Task: Search one way flight ticket for 5 adults, 1 child, 2 infants in seat and 1 infant on lap in business from Salt Lake City: Salt Lake City International Airport to Gillette: Gillette Campbell County Airport on 5-1-2023. Choice of flights is Sun country airlines. Number of bags: 11 checked bags. Price is upto 91000. Outbound departure time preference is 16:00.
Action: Mouse moved to (239, 304)
Screenshot: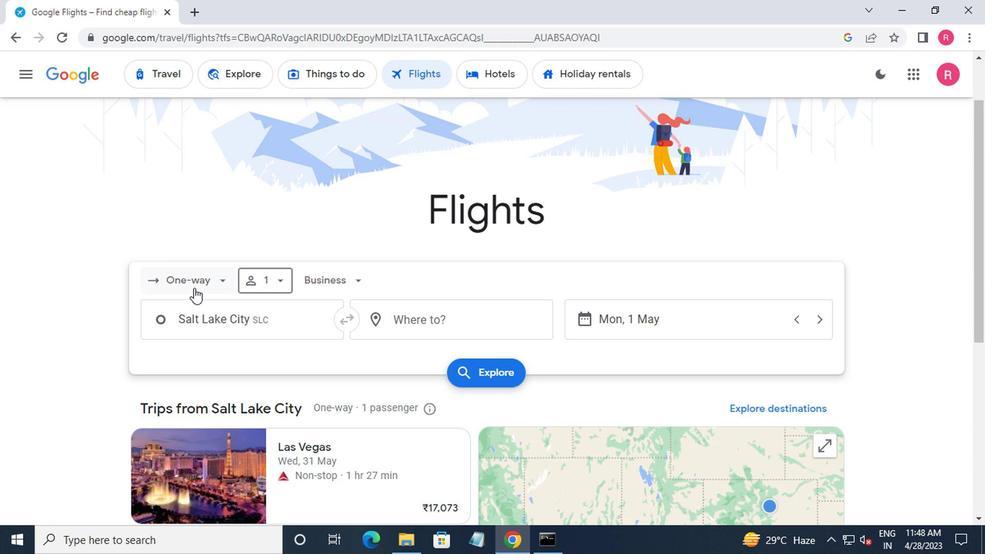 
Action: Mouse pressed left at (239, 304)
Screenshot: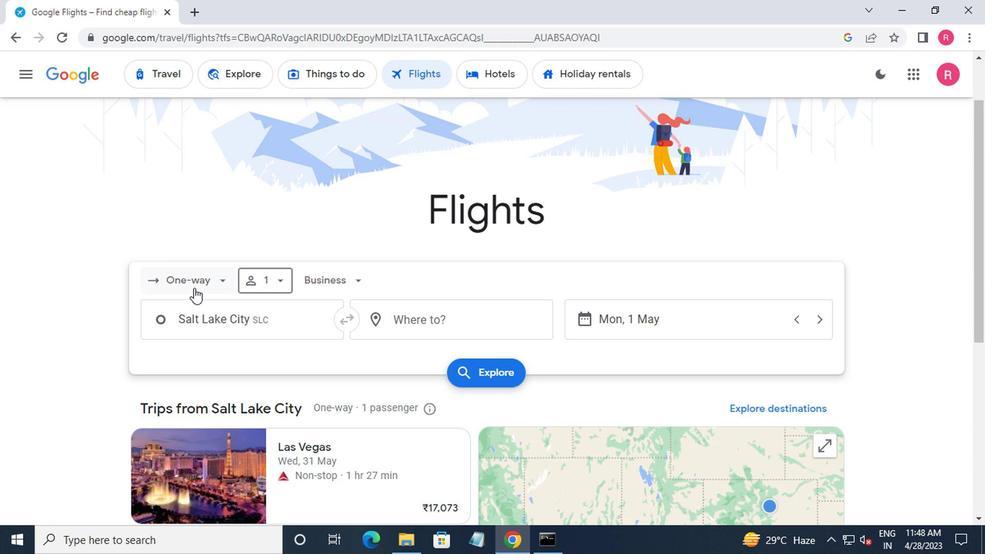 
Action: Mouse moved to (238, 350)
Screenshot: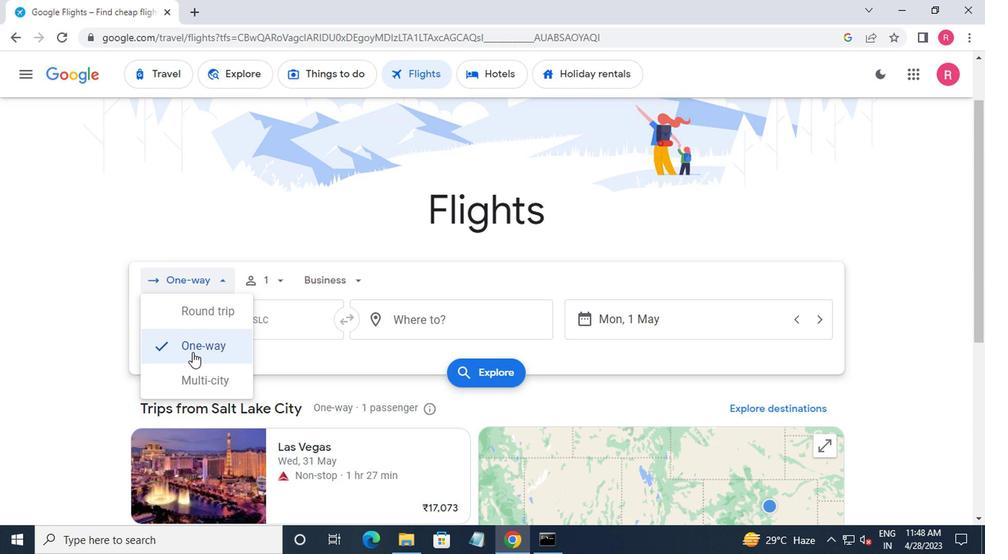 
Action: Mouse pressed left at (238, 350)
Screenshot: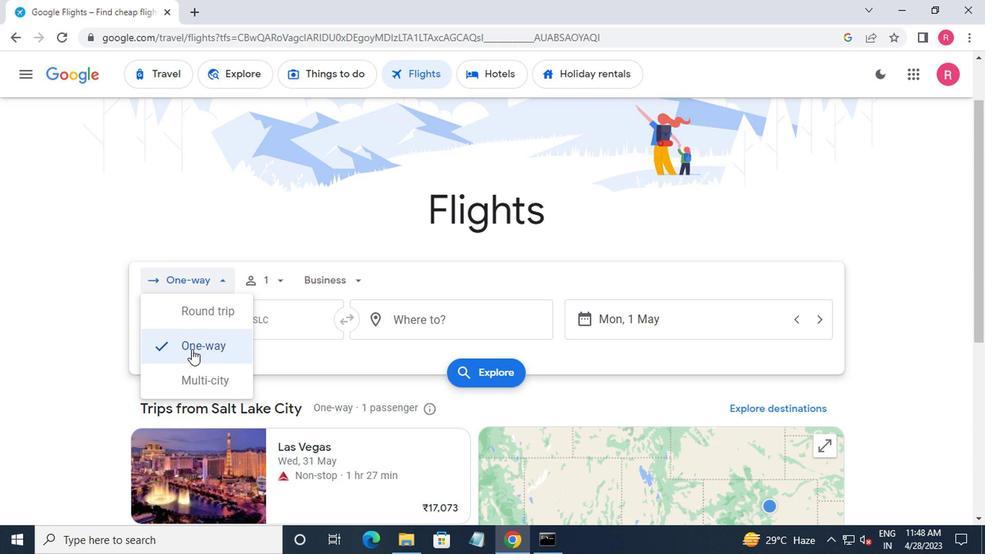 
Action: Mouse moved to (295, 307)
Screenshot: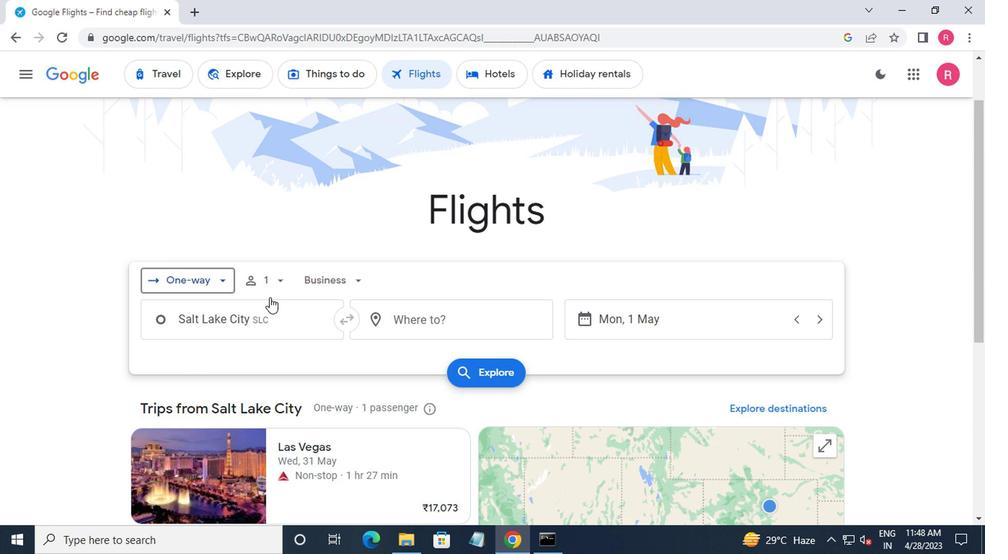 
Action: Mouse pressed left at (295, 307)
Screenshot: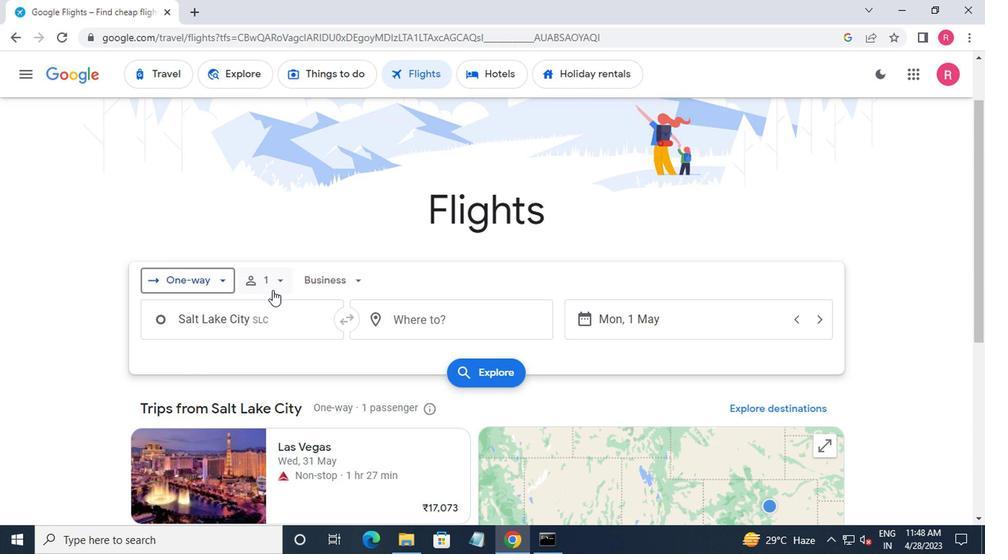
Action: Mouse moved to (376, 330)
Screenshot: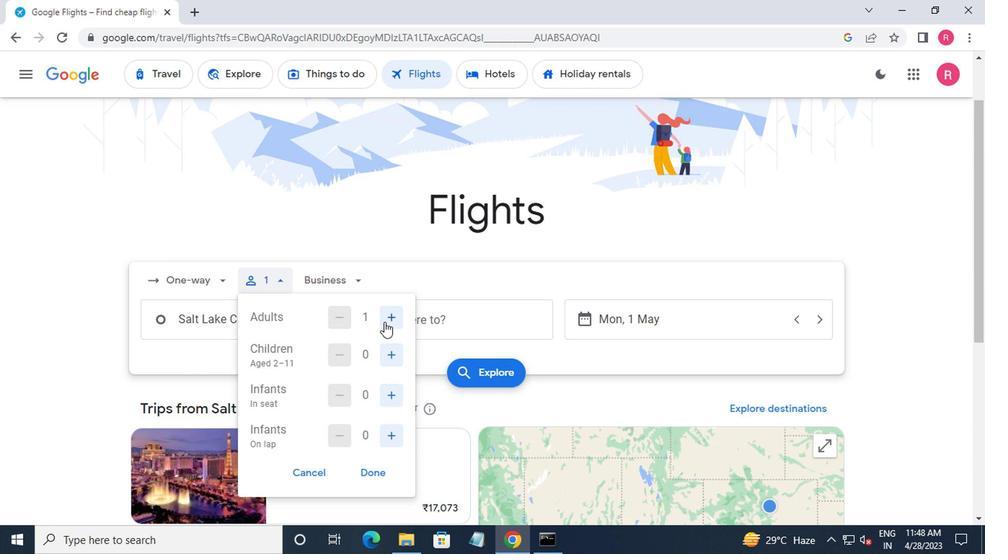 
Action: Mouse pressed left at (376, 330)
Screenshot: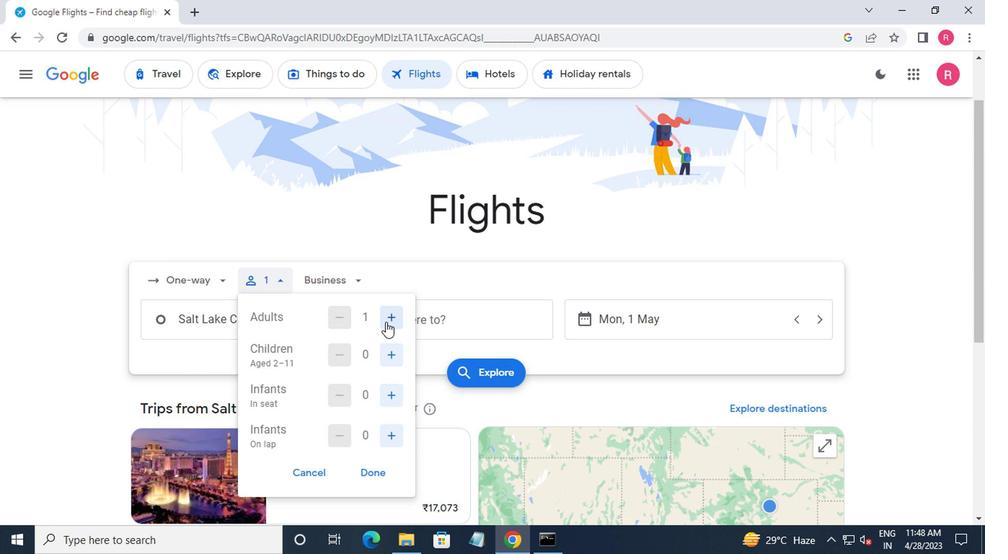 
Action: Mouse moved to (376, 330)
Screenshot: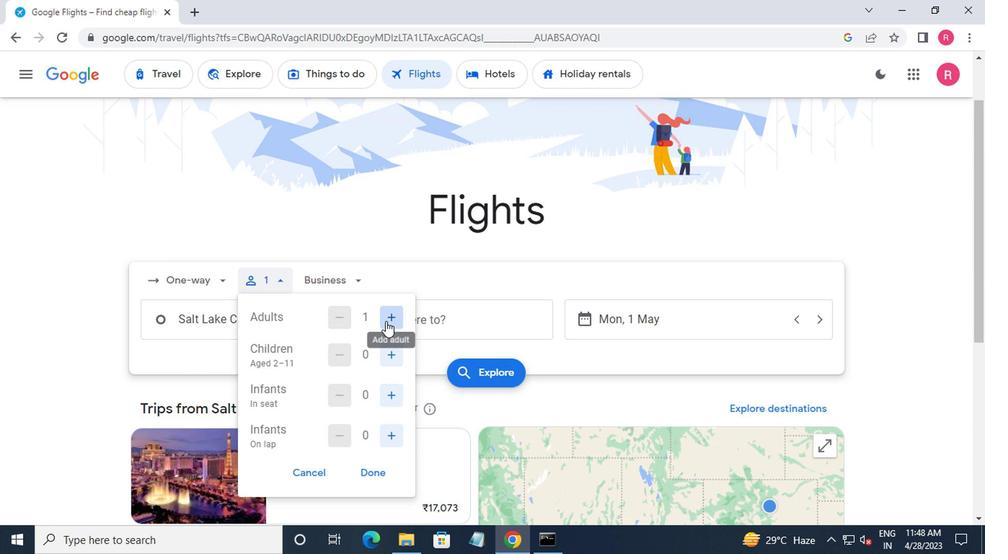 
Action: Mouse pressed left at (376, 330)
Screenshot: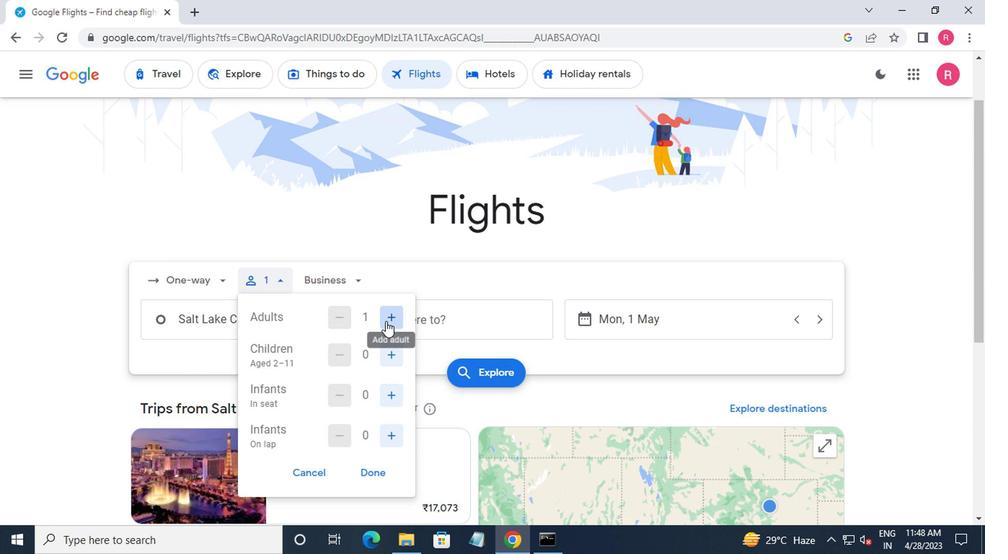 
Action: Mouse moved to (339, 307)
Screenshot: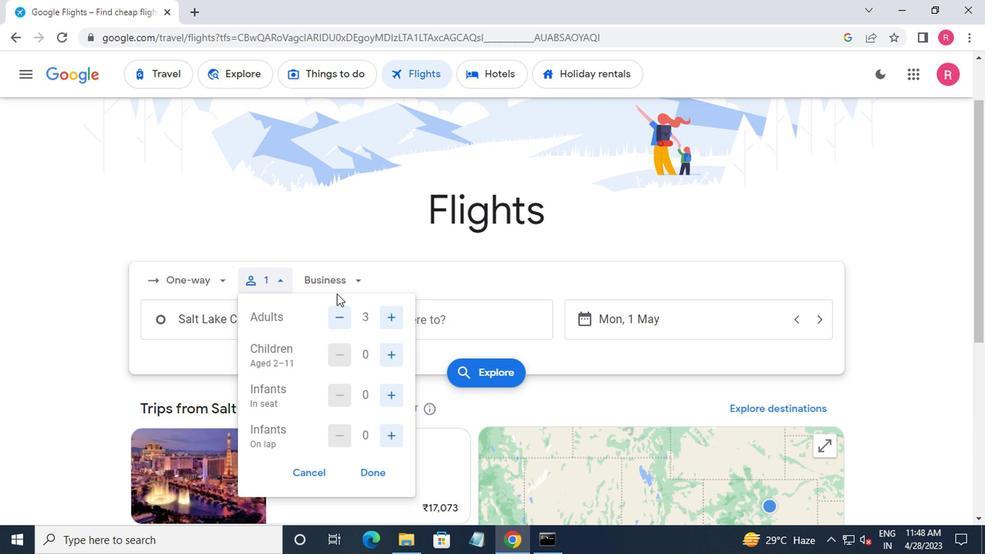 
Action: Mouse pressed left at (339, 307)
Screenshot: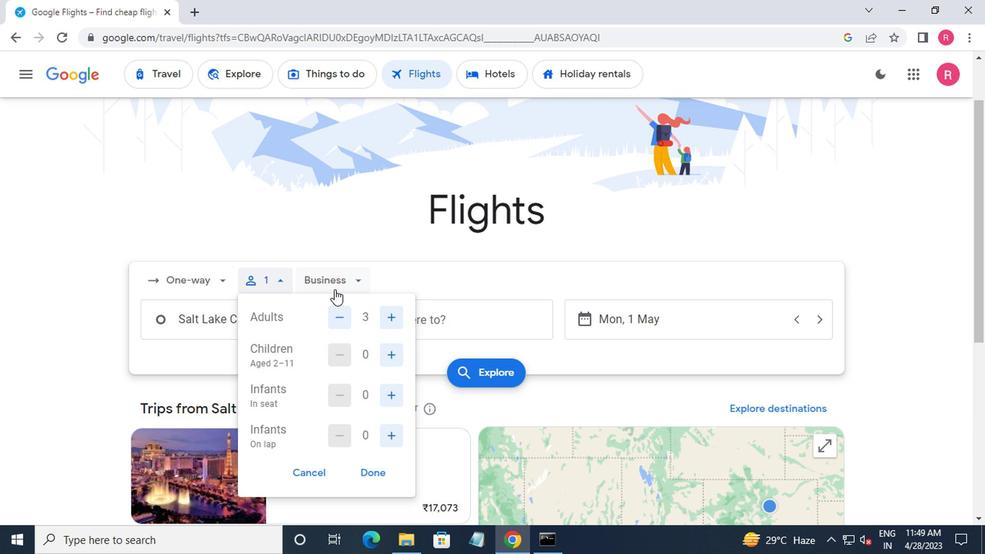 
Action: Mouse moved to (350, 394)
Screenshot: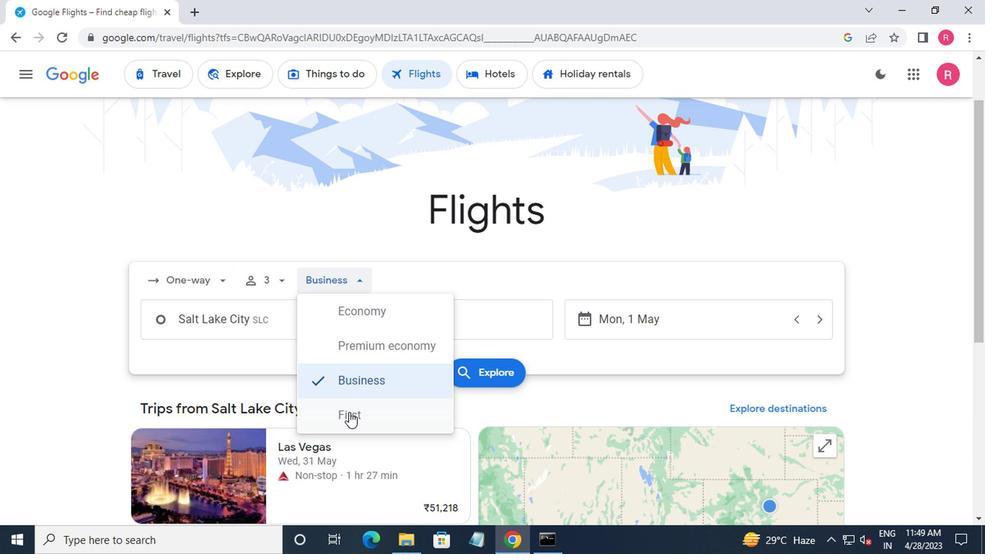 
Action: Mouse pressed left at (350, 394)
Screenshot: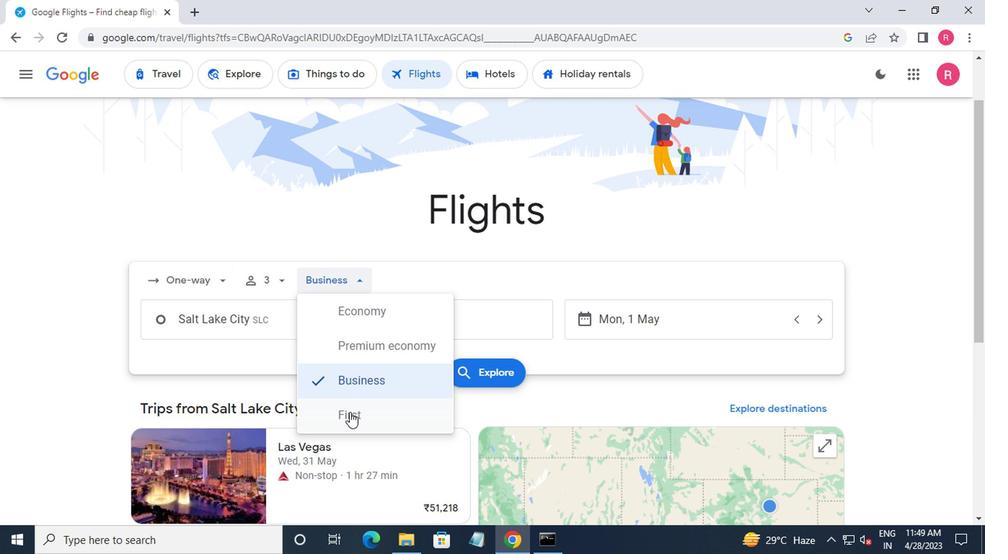 
Action: Mouse moved to (305, 335)
Screenshot: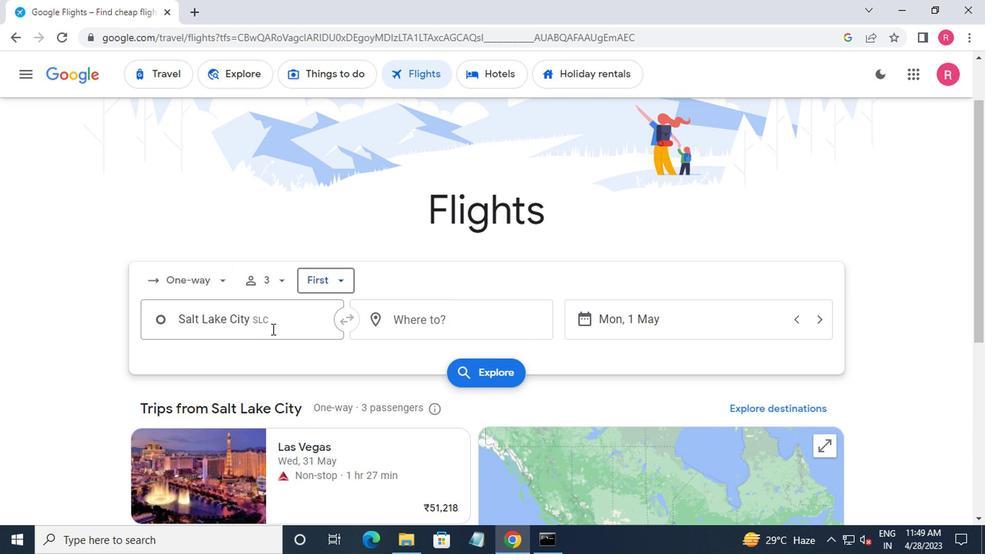 
Action: Mouse pressed left at (305, 335)
Screenshot: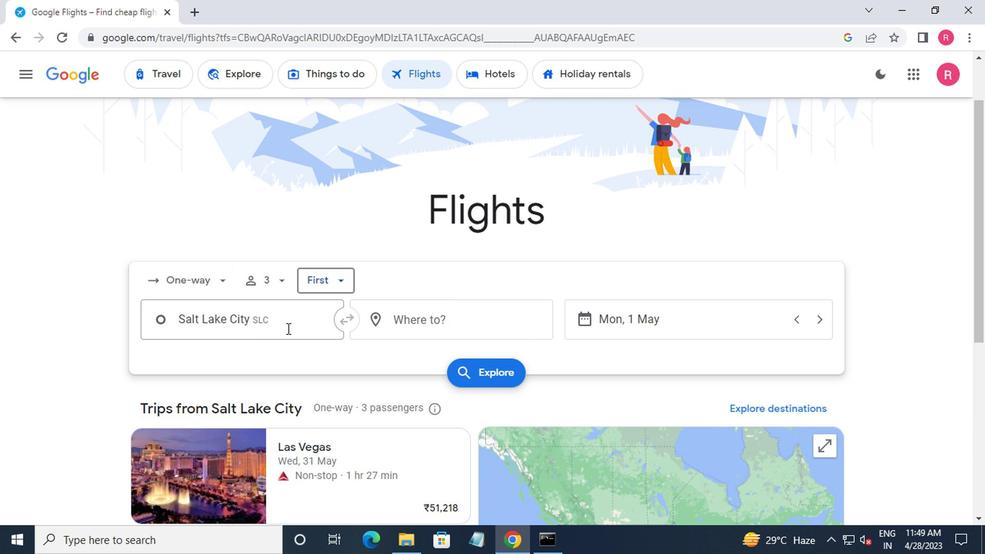 
Action: Mouse moved to (262, 257)
Screenshot: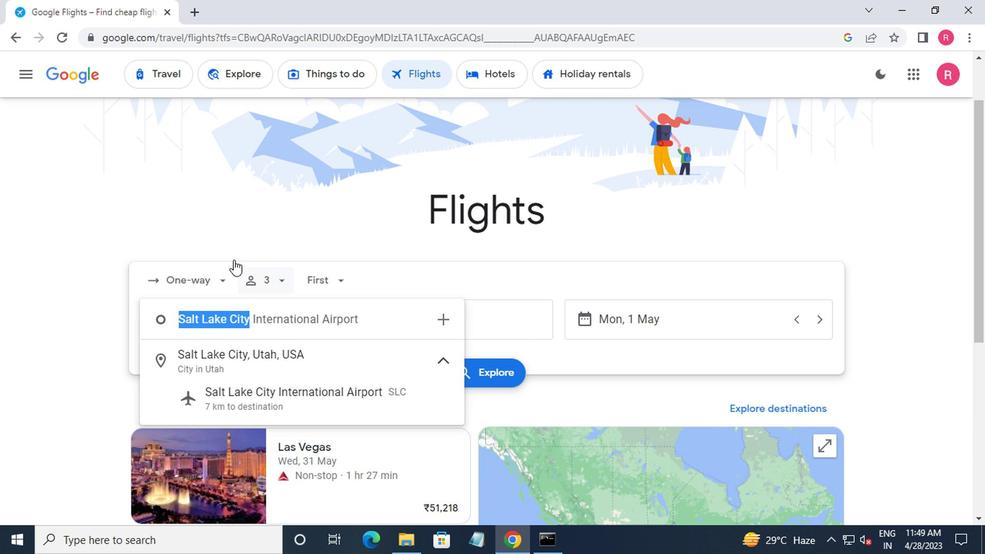 
Action: Key pressed <Key.shift>BURLINGTON
Screenshot: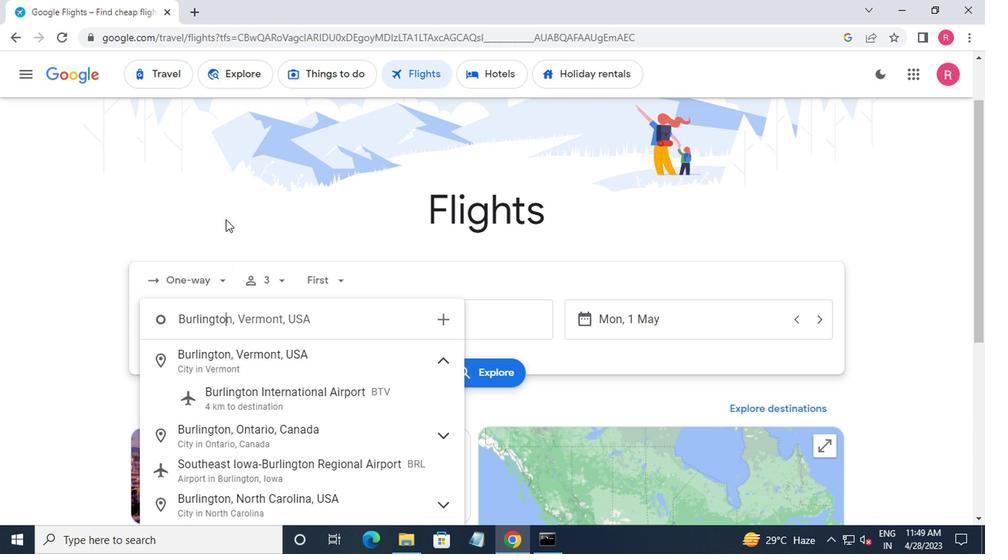 
Action: Mouse moved to (271, 385)
Screenshot: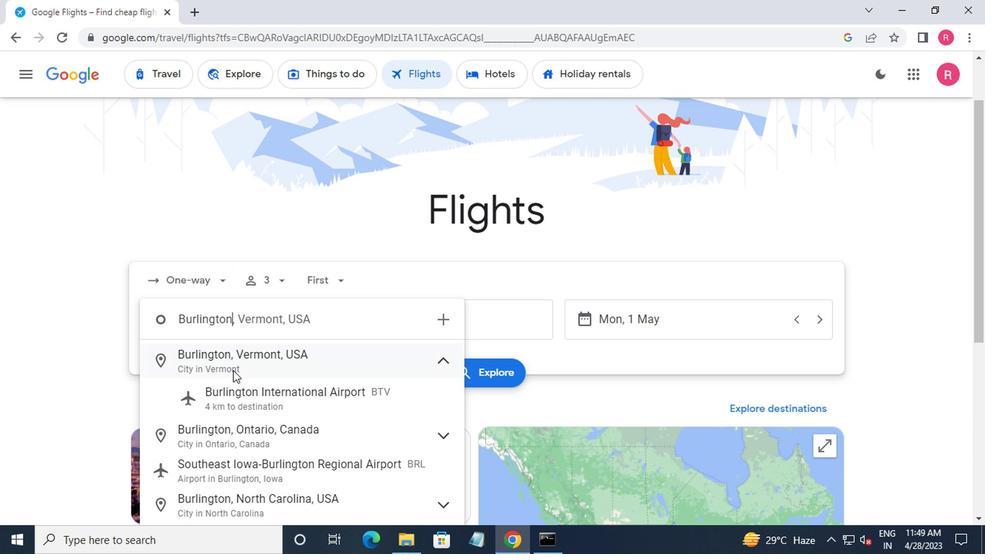 
Action: Mouse pressed left at (271, 385)
Screenshot: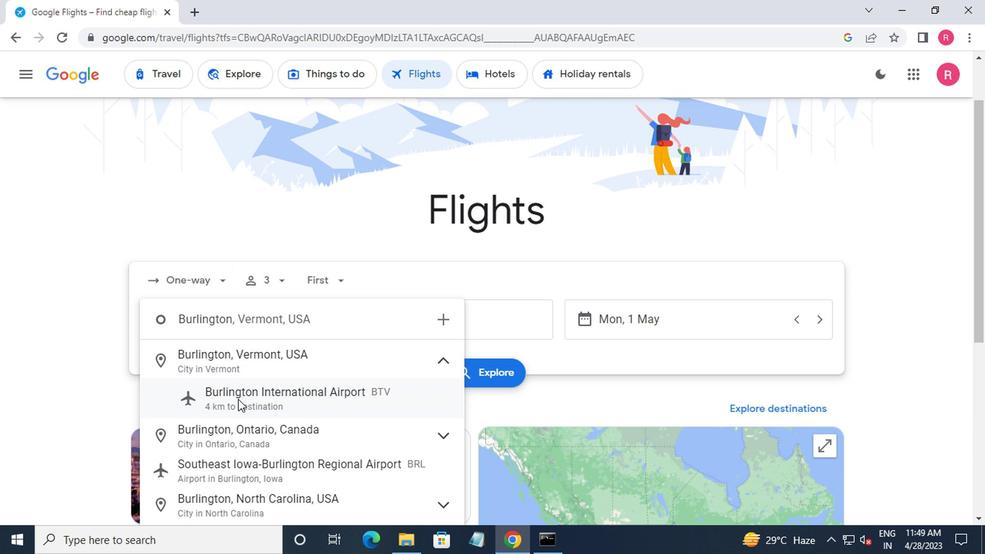 
Action: Mouse moved to (432, 326)
Screenshot: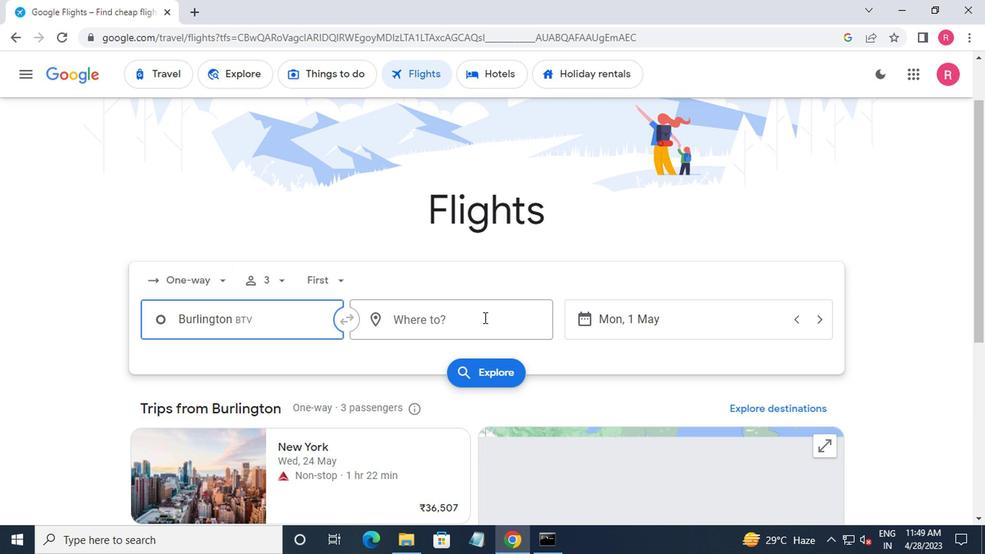 
Action: Mouse pressed left at (432, 326)
Screenshot: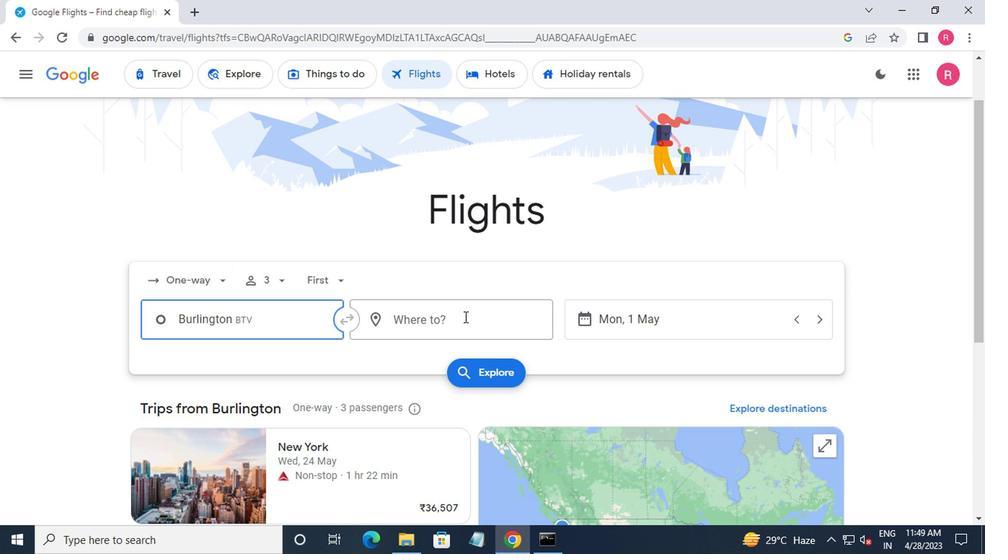 
Action: Mouse moved to (401, 429)
Screenshot: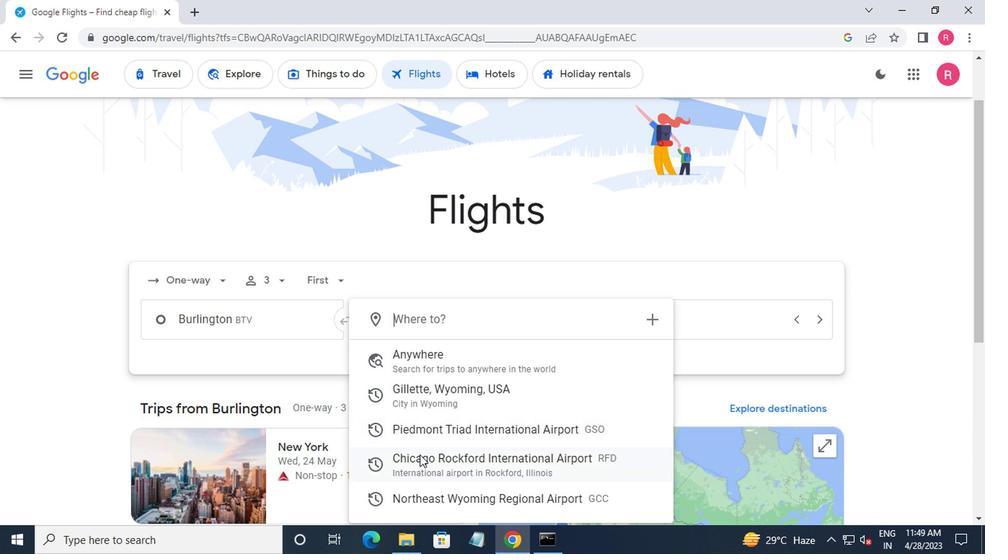 
Action: Mouse pressed left at (401, 429)
Screenshot: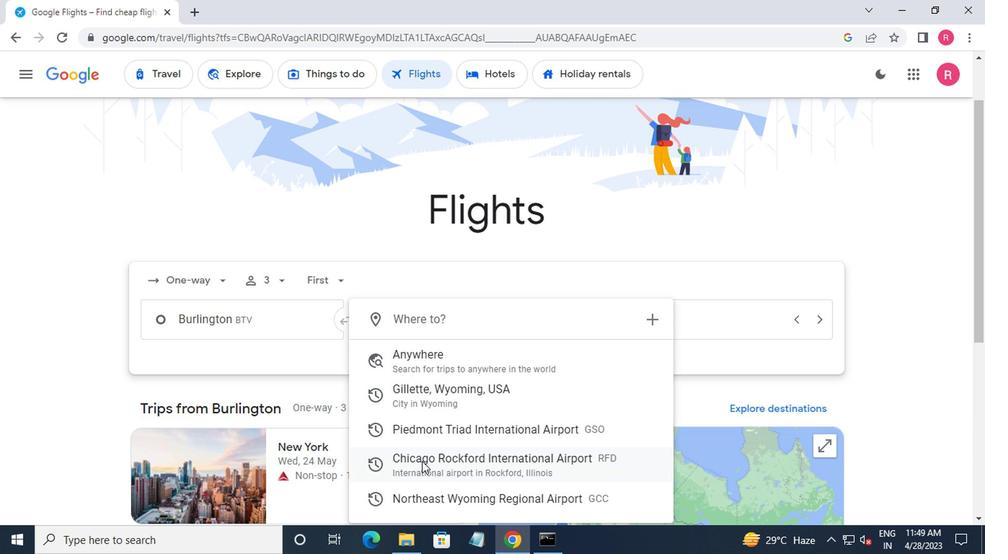 
Action: Mouse moved to (594, 294)
Screenshot: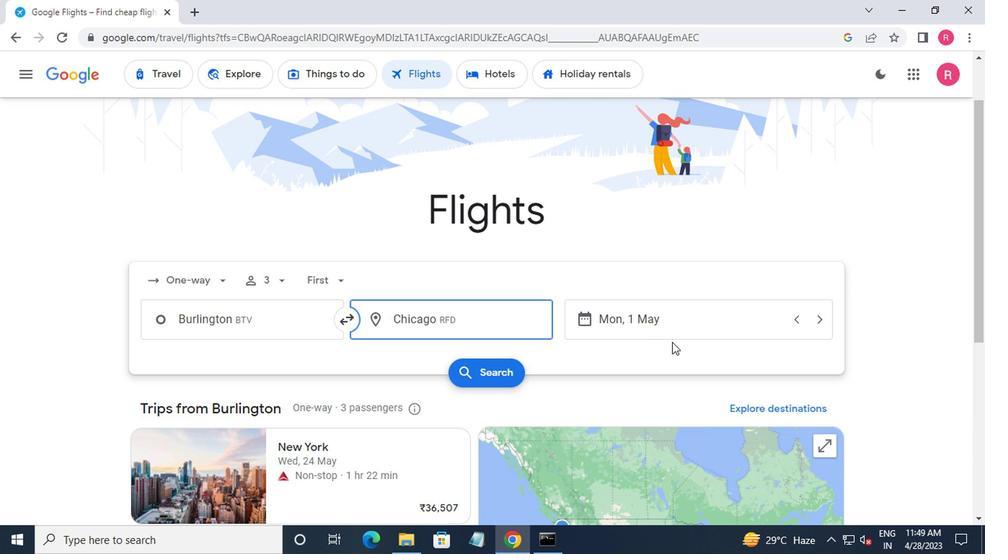 
Action: Mouse pressed left at (594, 294)
Screenshot: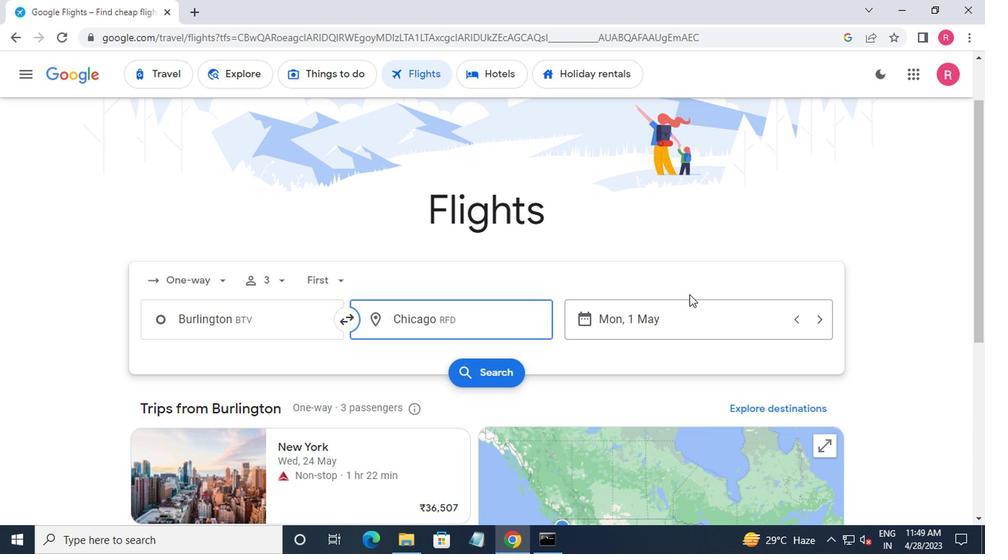 
Action: Mouse moved to (581, 338)
Screenshot: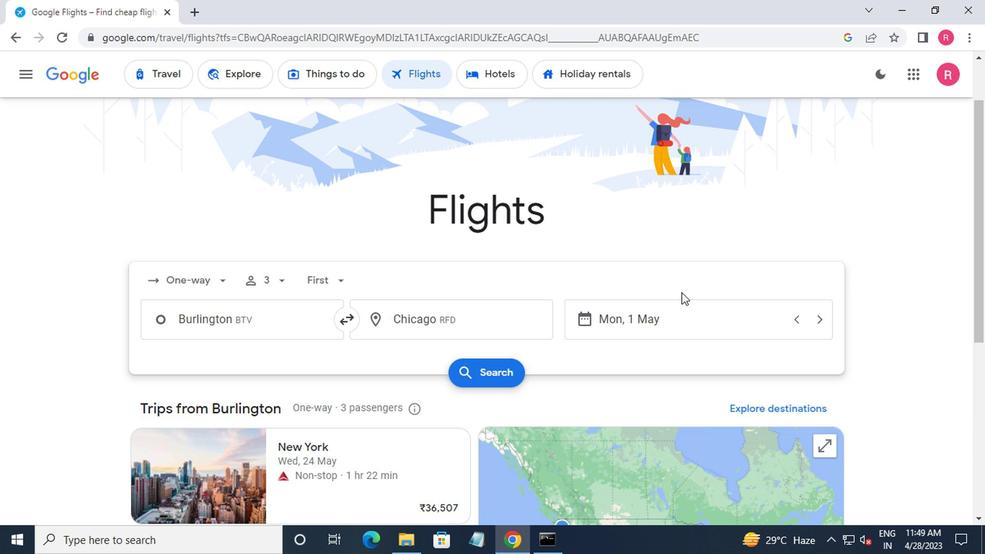 
Action: Mouse pressed left at (581, 338)
Screenshot: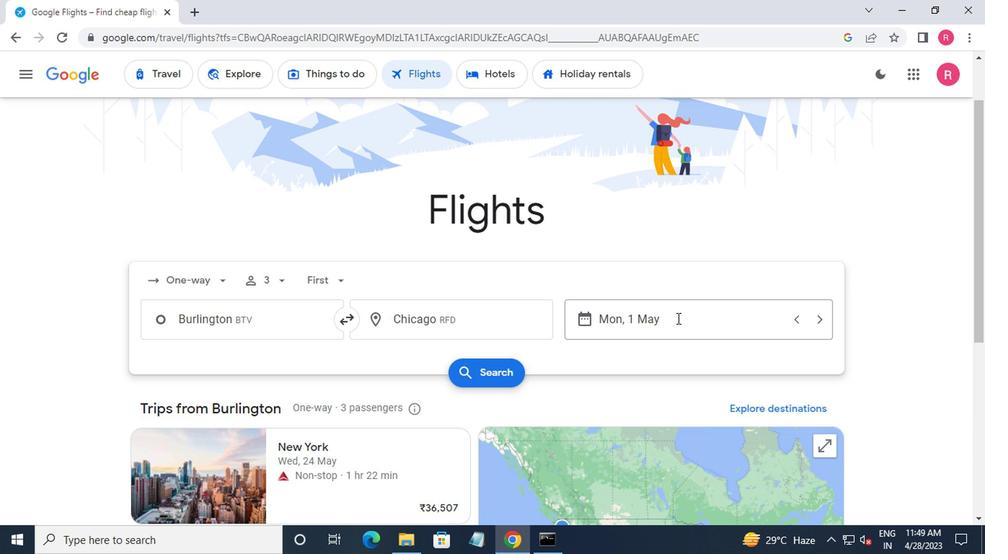 
Action: Mouse moved to (551, 298)
Screenshot: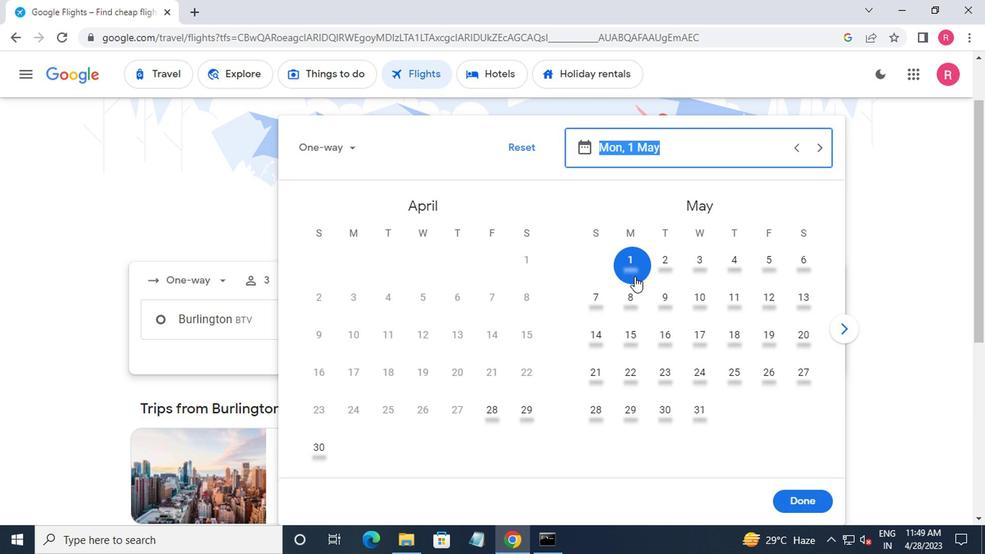 
Action: Mouse pressed left at (551, 298)
Screenshot: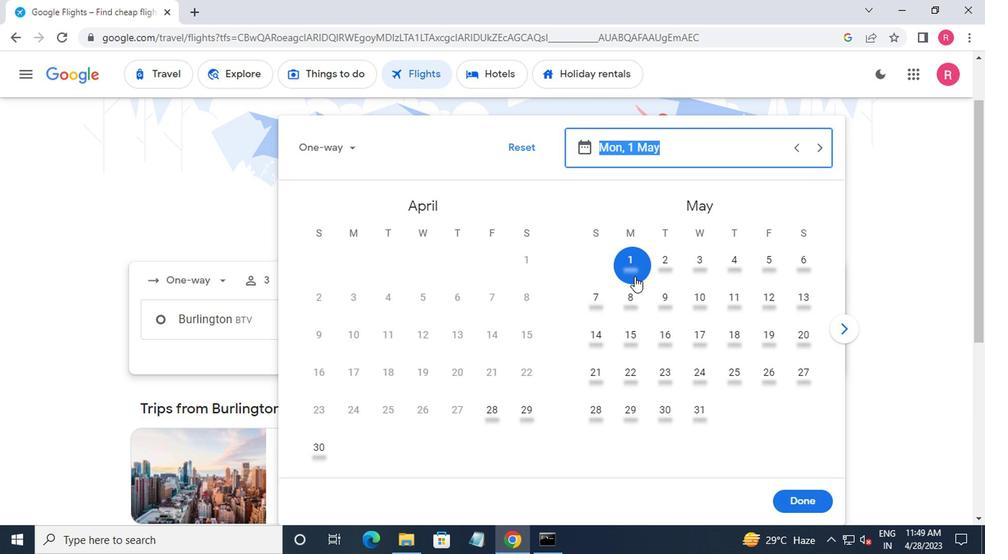 
Action: Mouse moved to (661, 455)
Screenshot: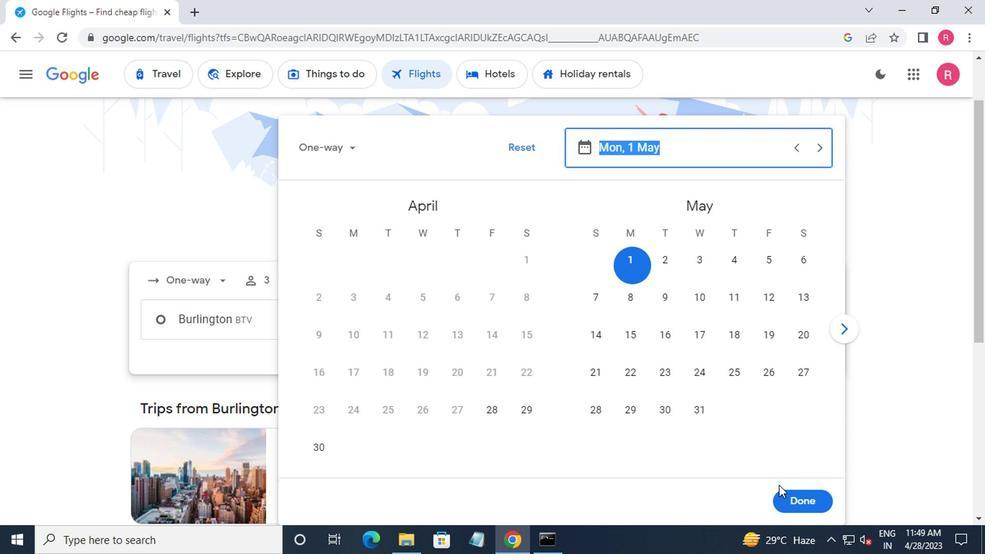 
Action: Mouse pressed left at (661, 455)
Screenshot: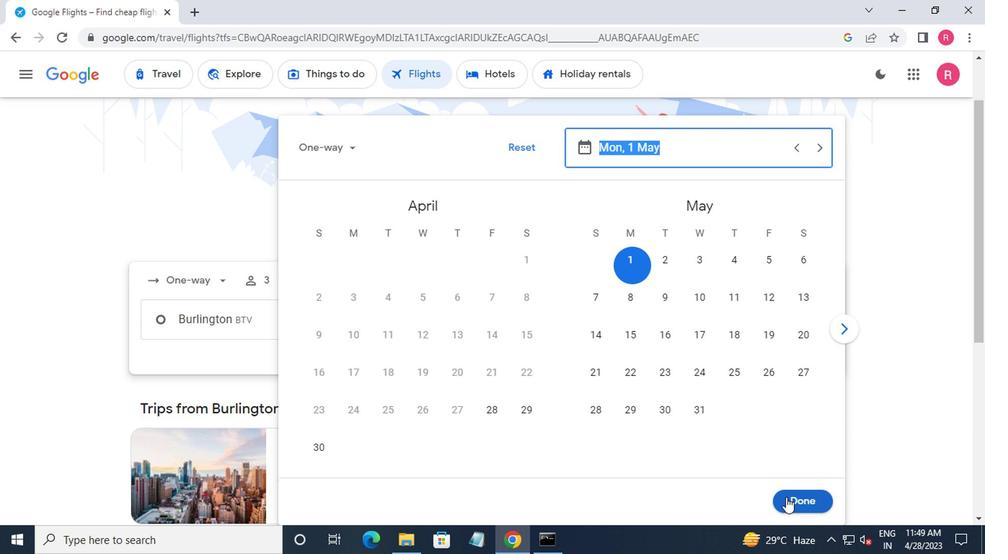 
Action: Mouse moved to (436, 370)
Screenshot: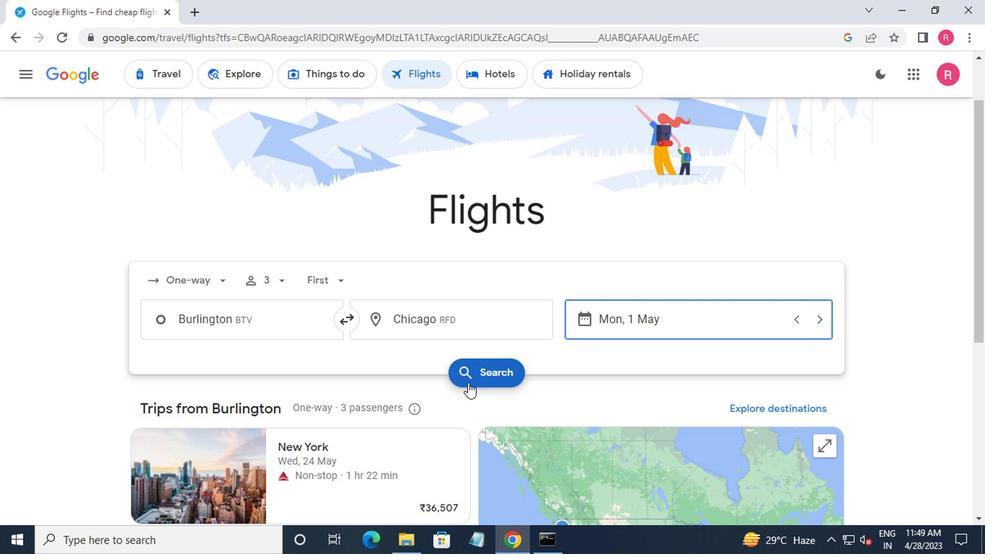
Action: Mouse pressed left at (436, 370)
Screenshot: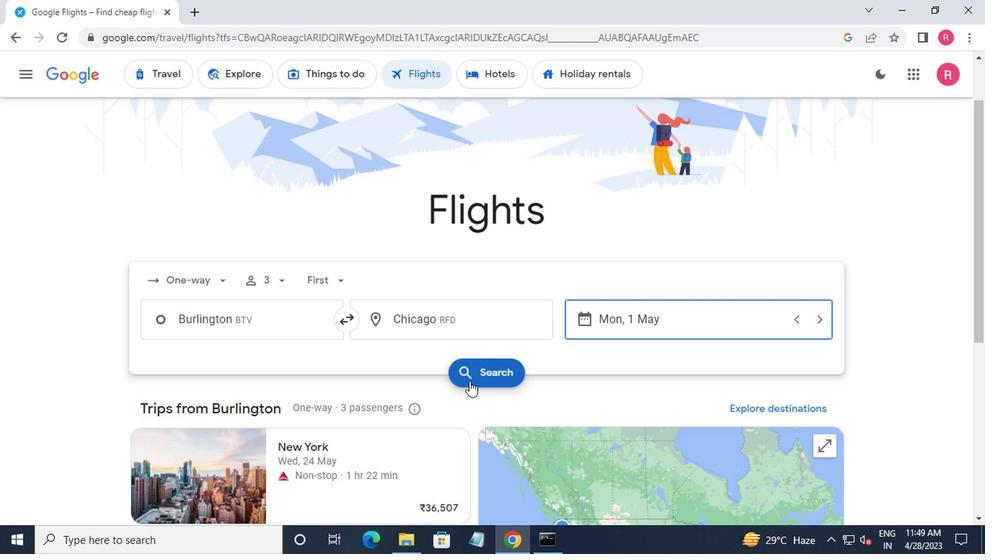 
Action: Mouse moved to (210, 245)
Screenshot: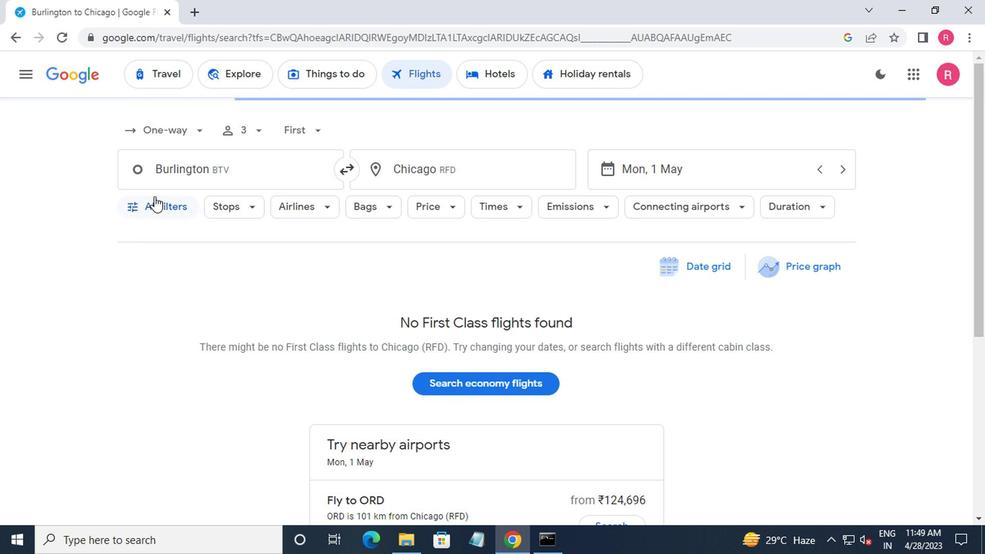 
Action: Mouse pressed left at (210, 245)
Screenshot: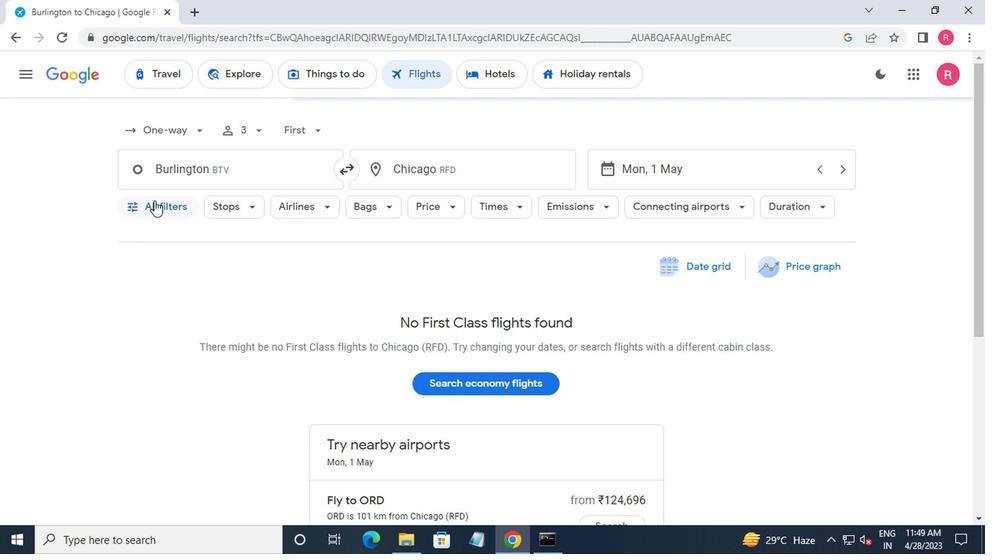 
Action: Mouse moved to (257, 295)
Screenshot: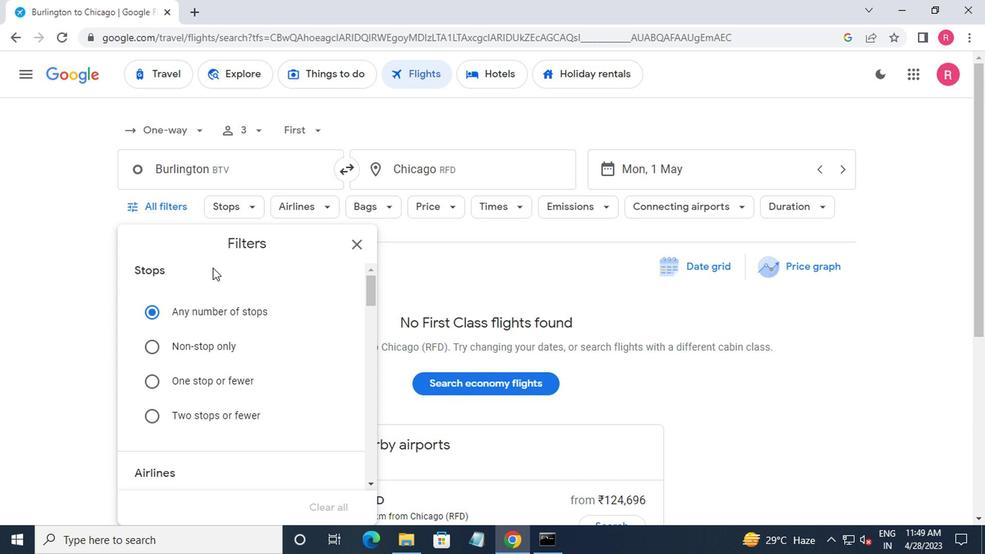 
Action: Mouse scrolled (257, 294) with delta (0, 0)
Screenshot: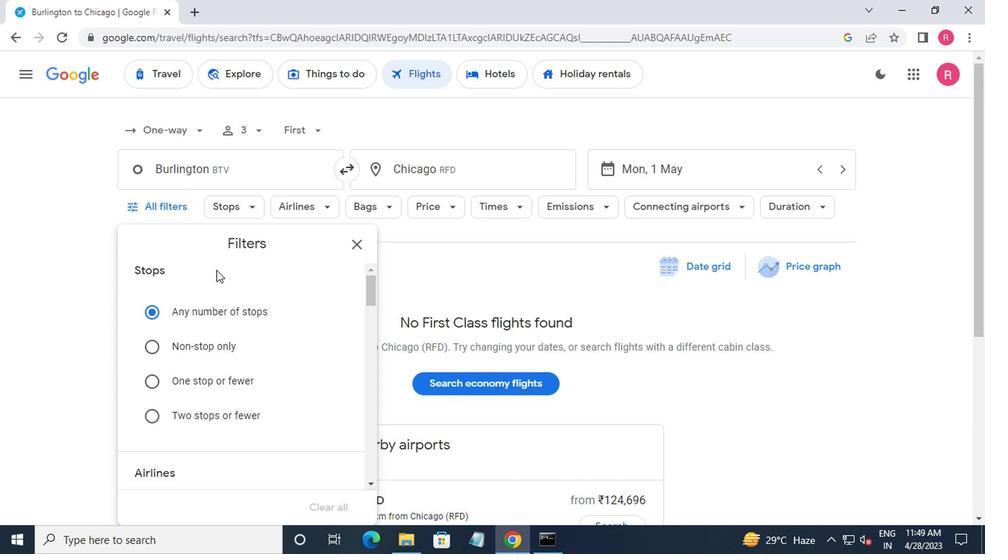 
Action: Mouse moved to (257, 295)
Screenshot: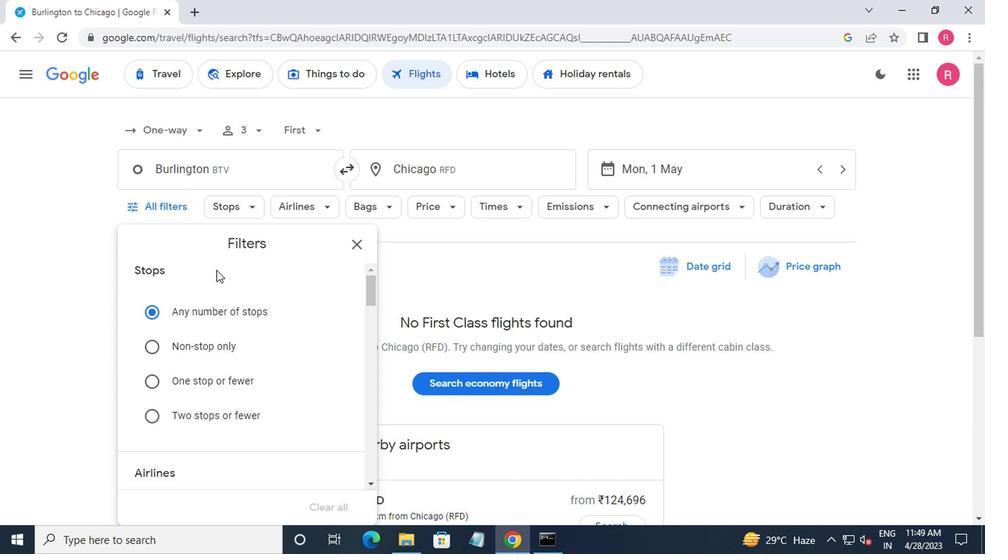 
Action: Mouse scrolled (257, 295) with delta (0, 0)
Screenshot: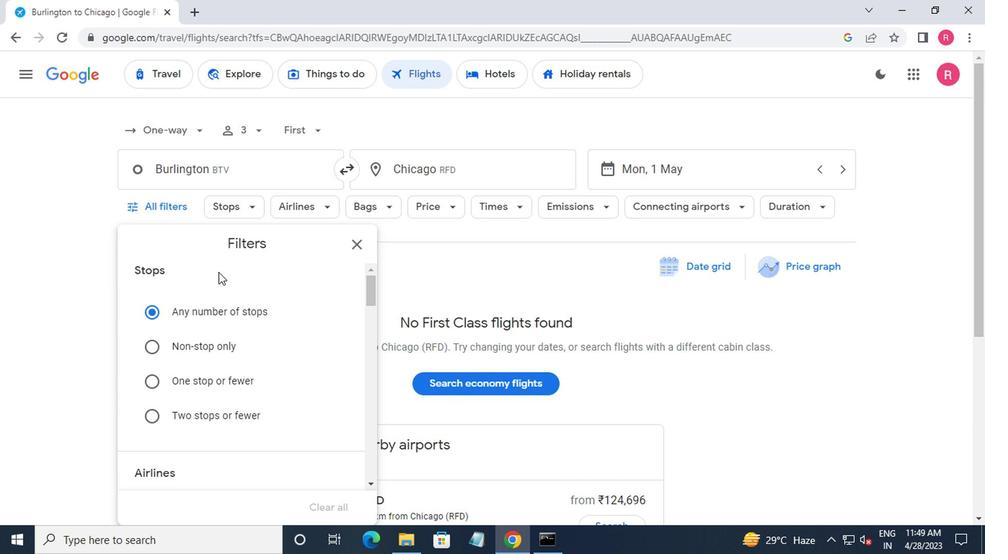 
Action: Mouse moved to (258, 295)
Screenshot: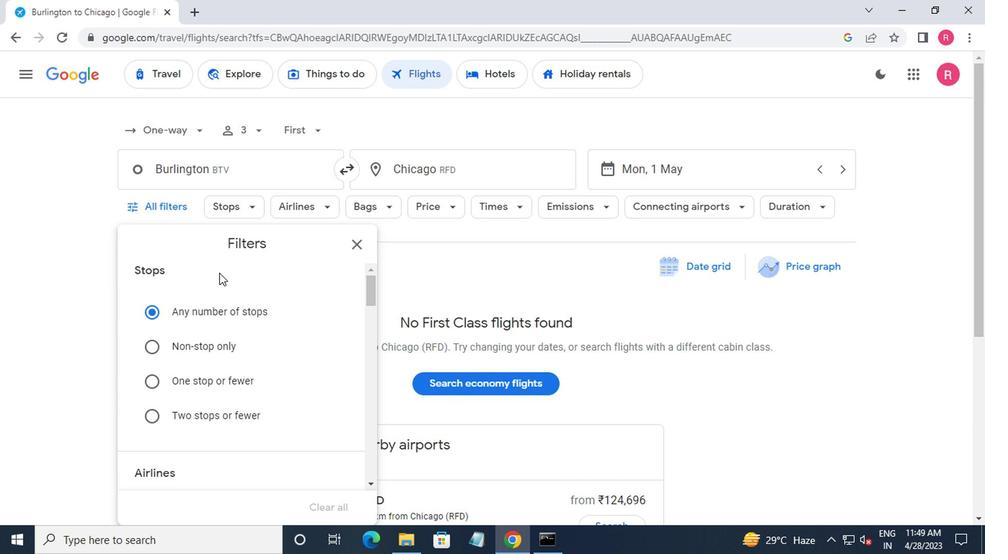 
Action: Mouse scrolled (258, 295) with delta (0, 0)
Screenshot: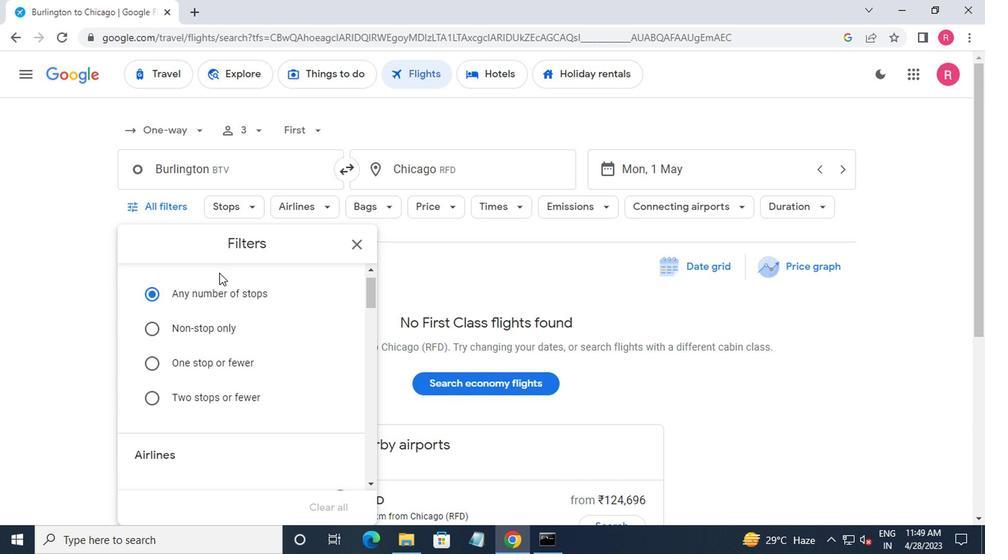 
Action: Mouse moved to (260, 295)
Screenshot: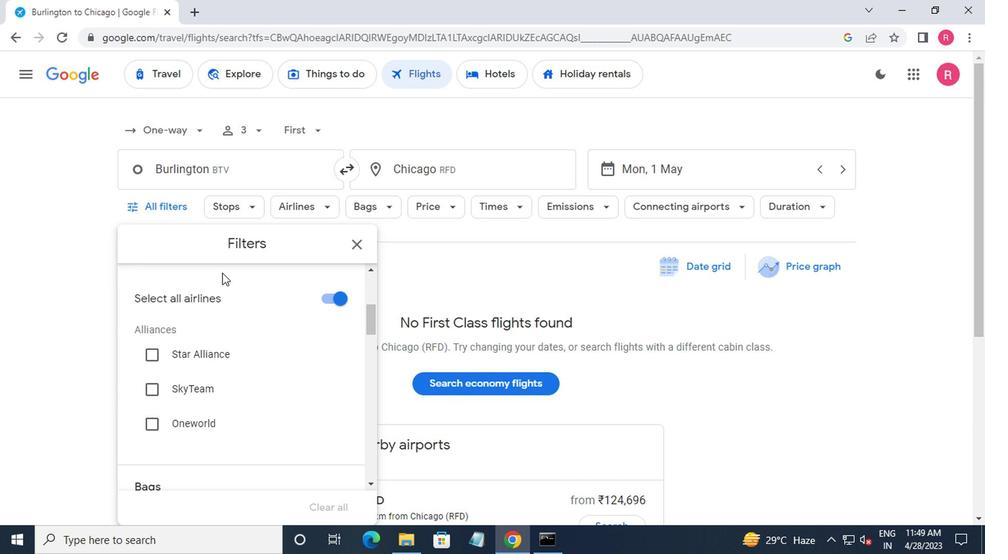 
Action: Mouse scrolled (260, 294) with delta (0, 0)
Screenshot: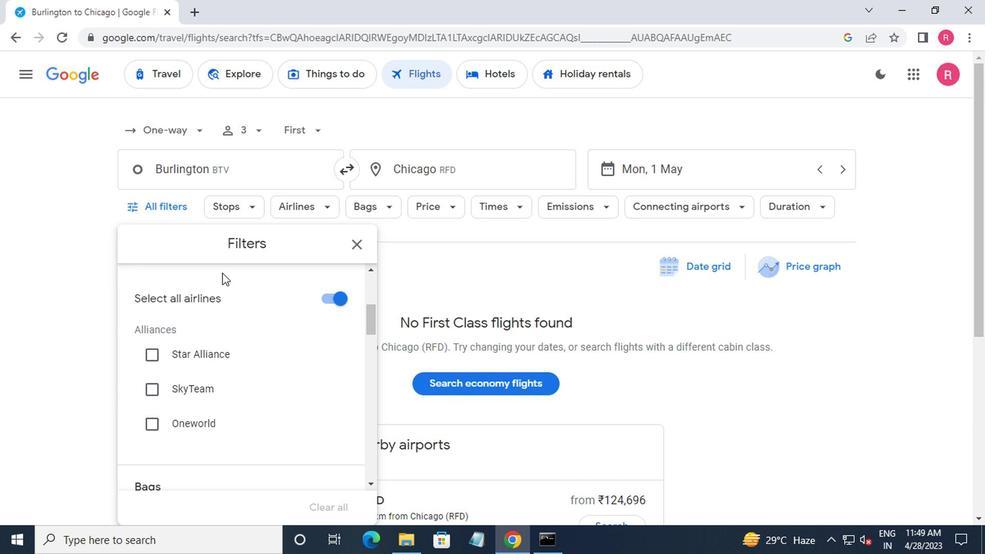 
Action: Mouse moved to (260, 295)
Screenshot: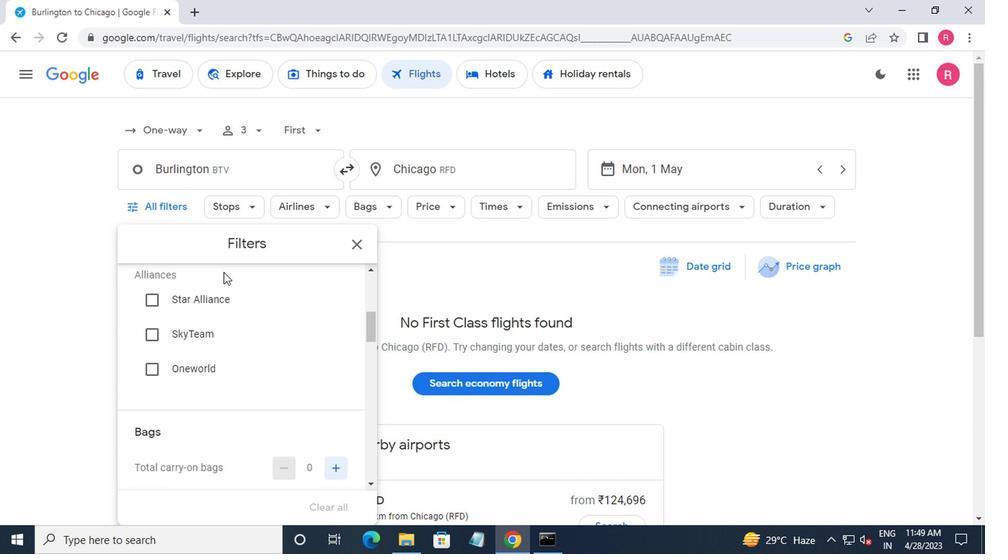 
Action: Mouse scrolled (260, 294) with delta (0, 0)
Screenshot: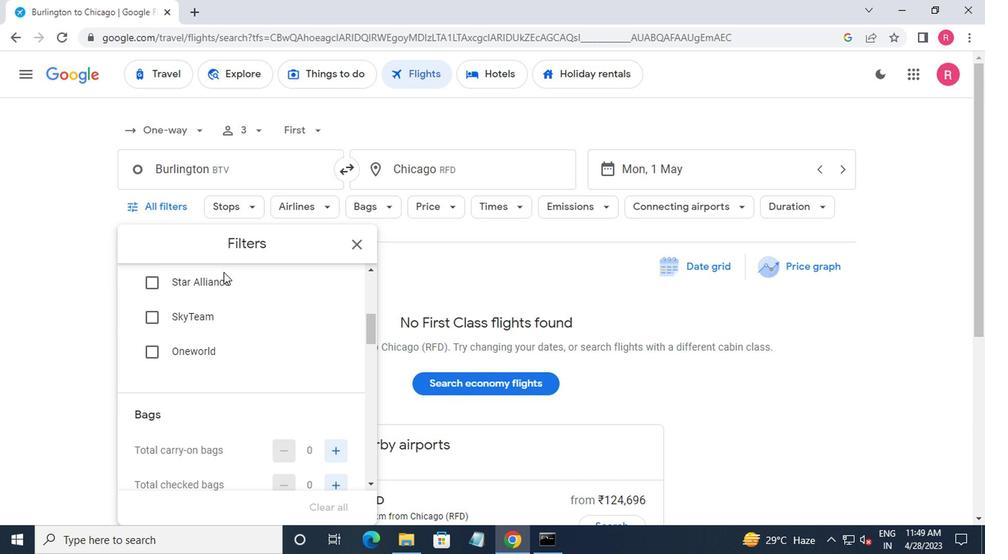 
Action: Mouse moved to (267, 297)
Screenshot: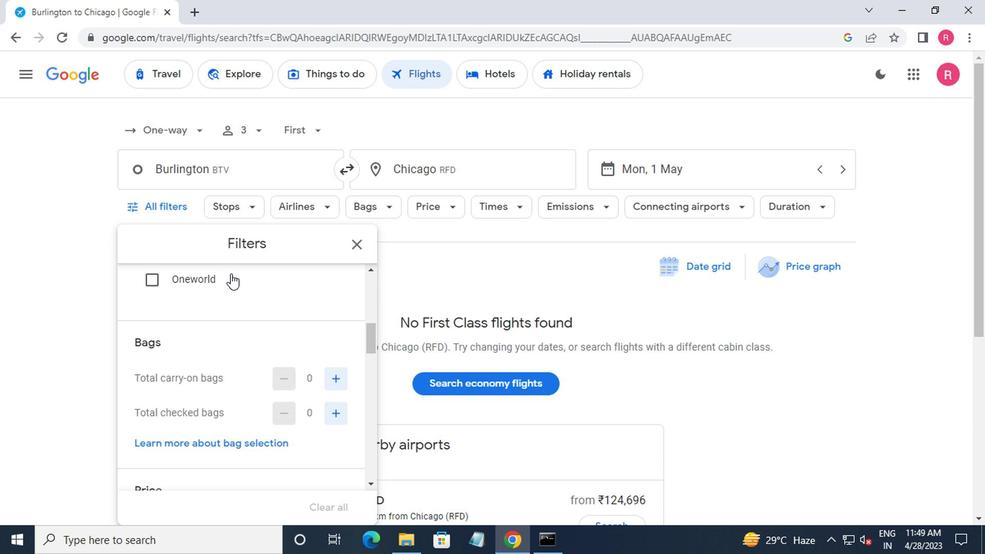
Action: Mouse scrolled (267, 296) with delta (0, 0)
Screenshot: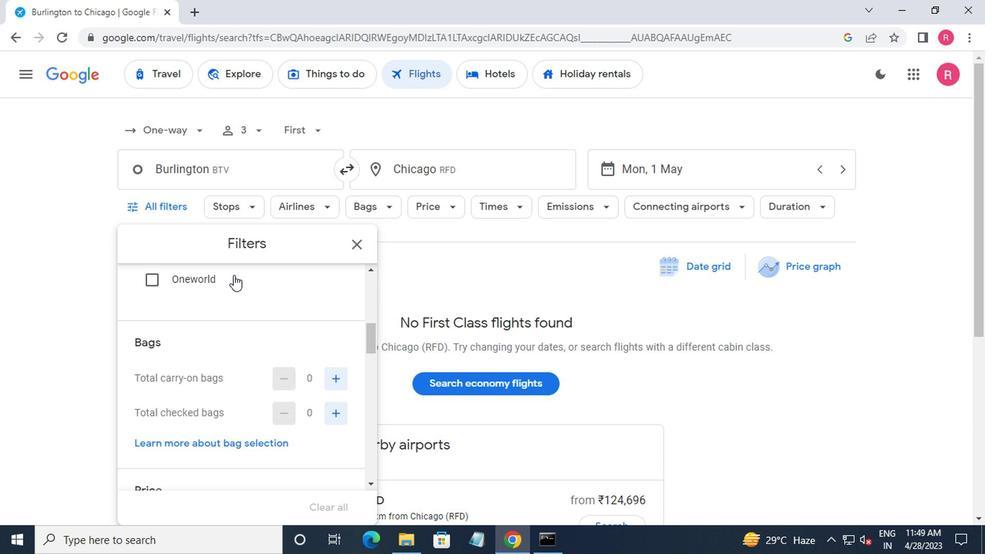 
Action: Mouse moved to (346, 345)
Screenshot: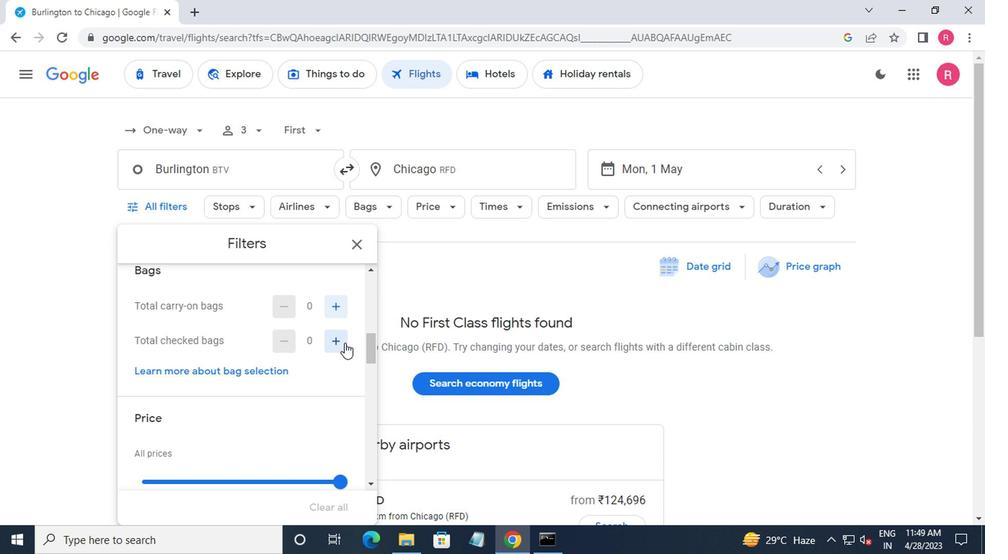 
Action: Mouse pressed left at (346, 345)
Screenshot: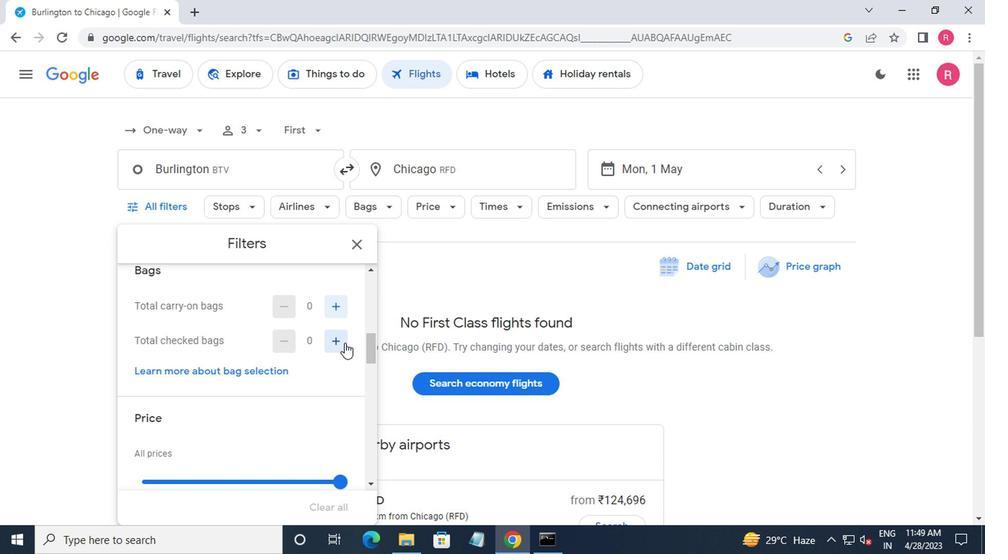 
Action: Mouse moved to (344, 345)
Screenshot: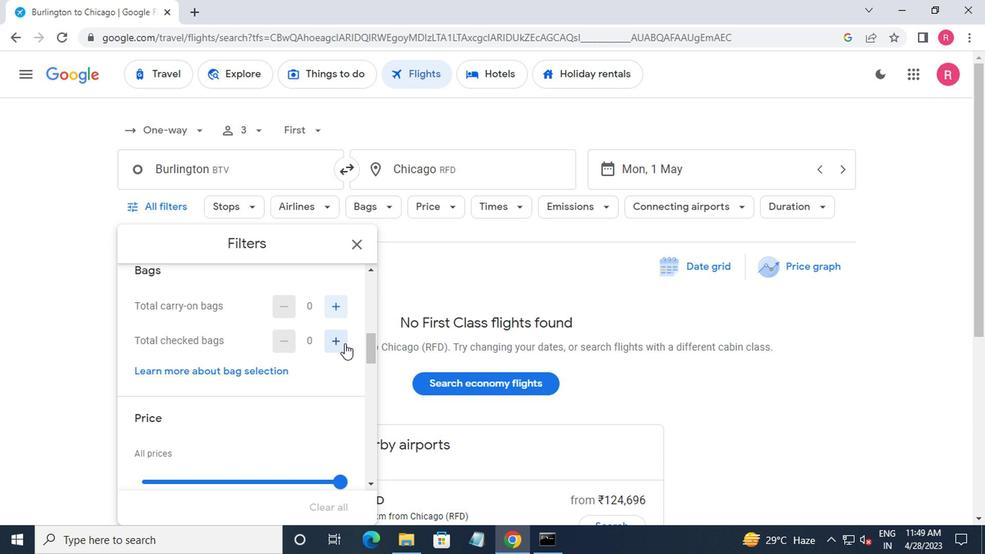 
Action: Mouse pressed left at (344, 345)
Screenshot: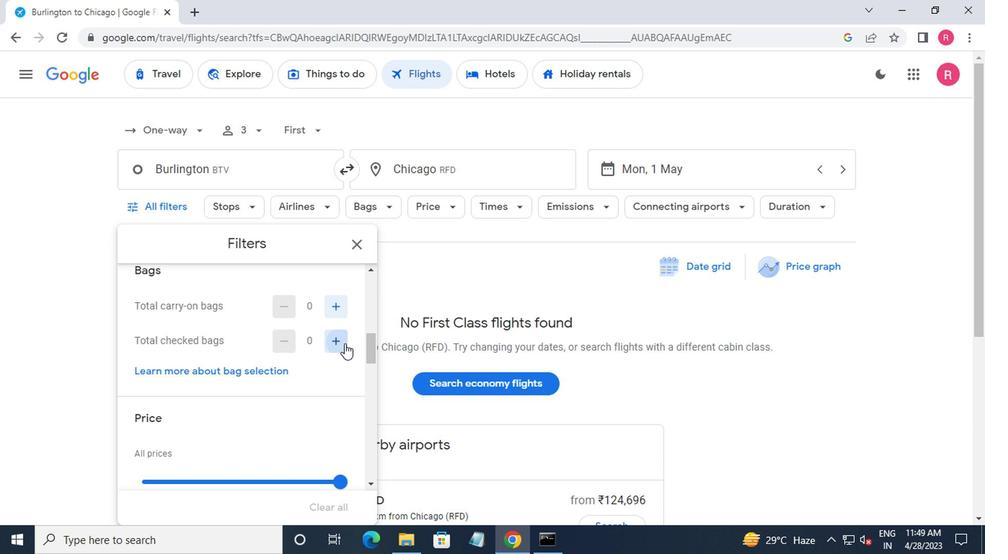
Action: Mouse pressed left at (344, 345)
Screenshot: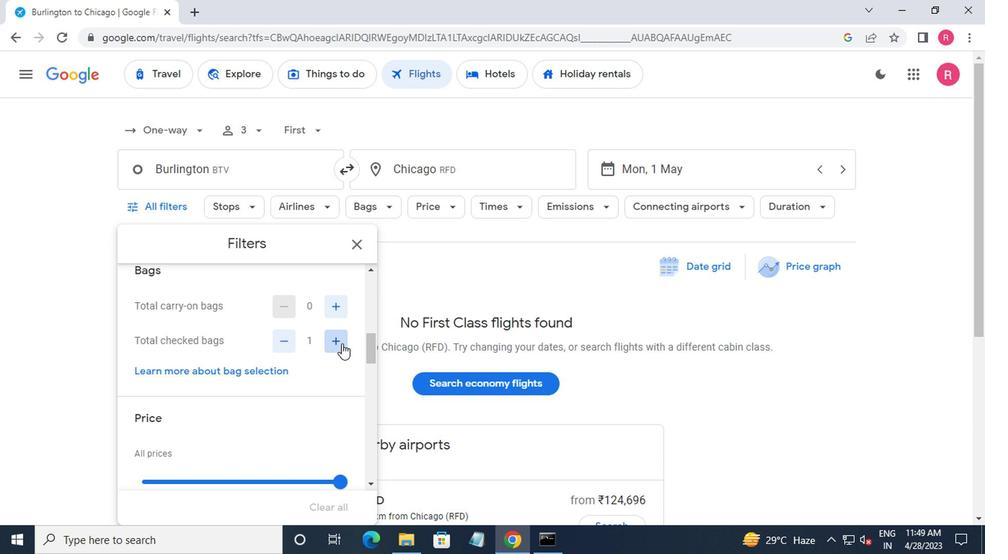 
Action: Mouse pressed left at (344, 345)
Screenshot: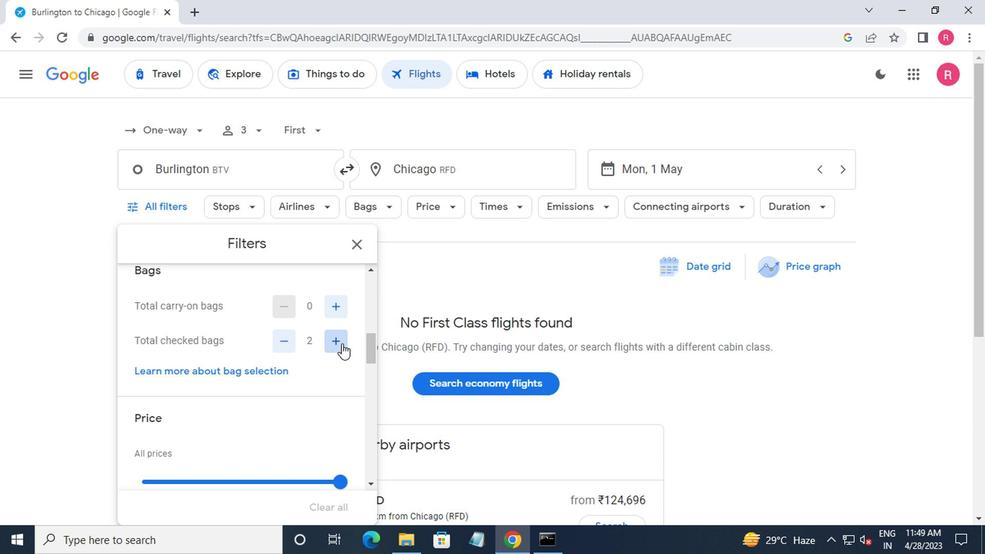 
Action: Mouse pressed left at (344, 345)
Screenshot: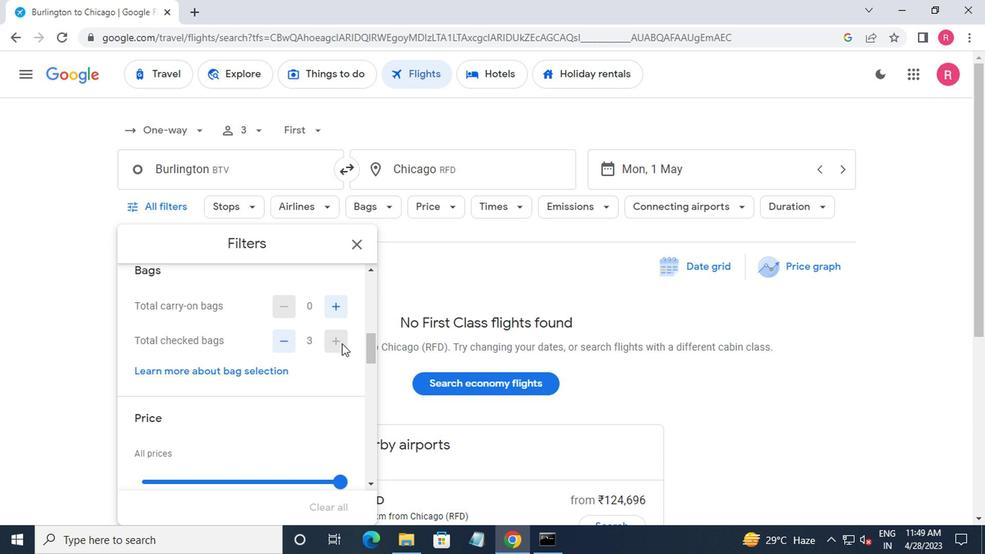 
Action: Mouse pressed left at (344, 345)
Screenshot: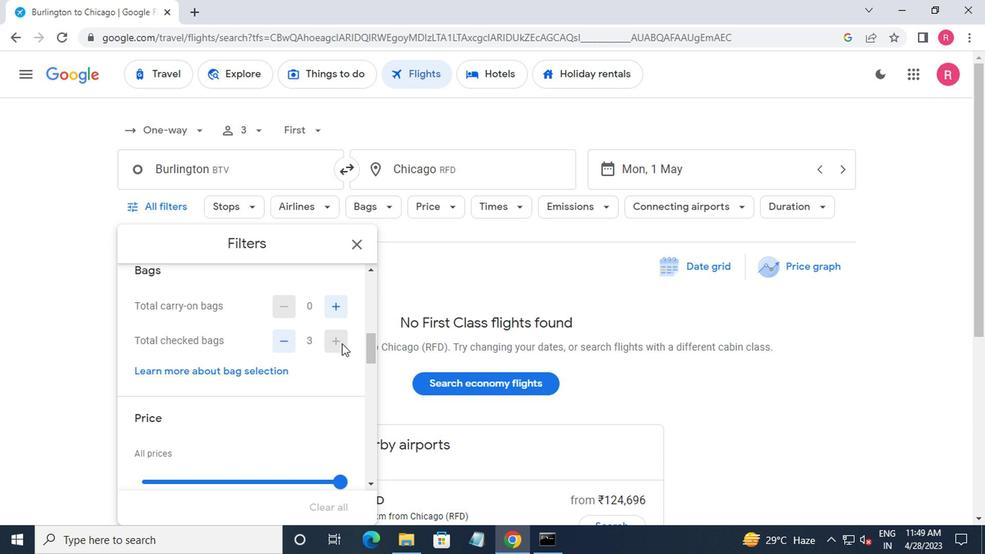 
Action: Mouse pressed left at (344, 345)
Screenshot: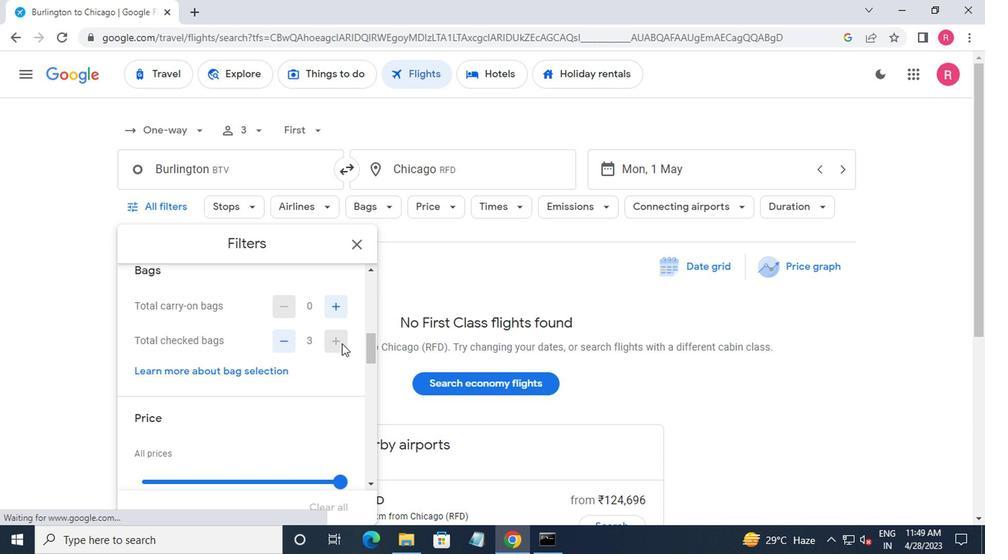 
Action: Mouse moved to (341, 338)
Screenshot: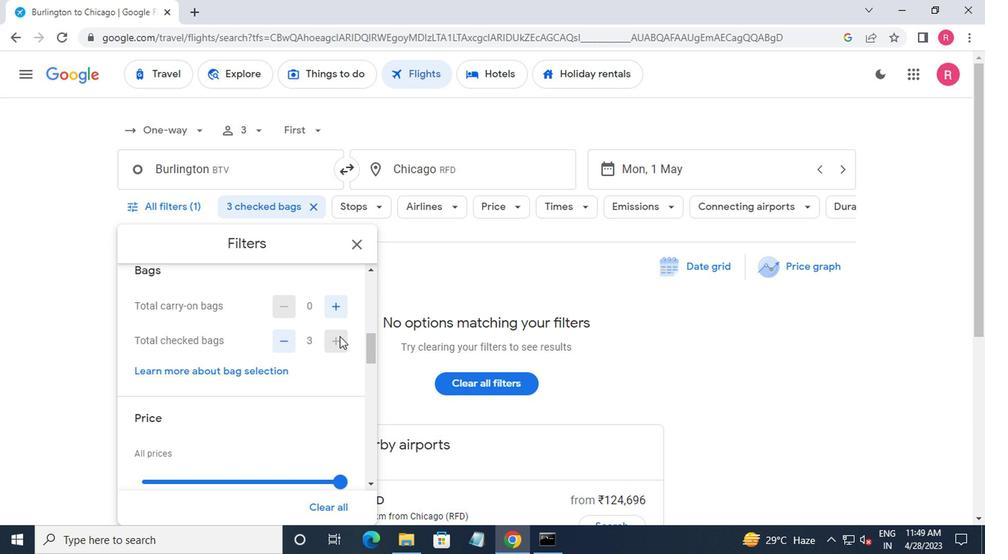 
Action: Mouse scrolled (341, 338) with delta (0, 0)
Screenshot: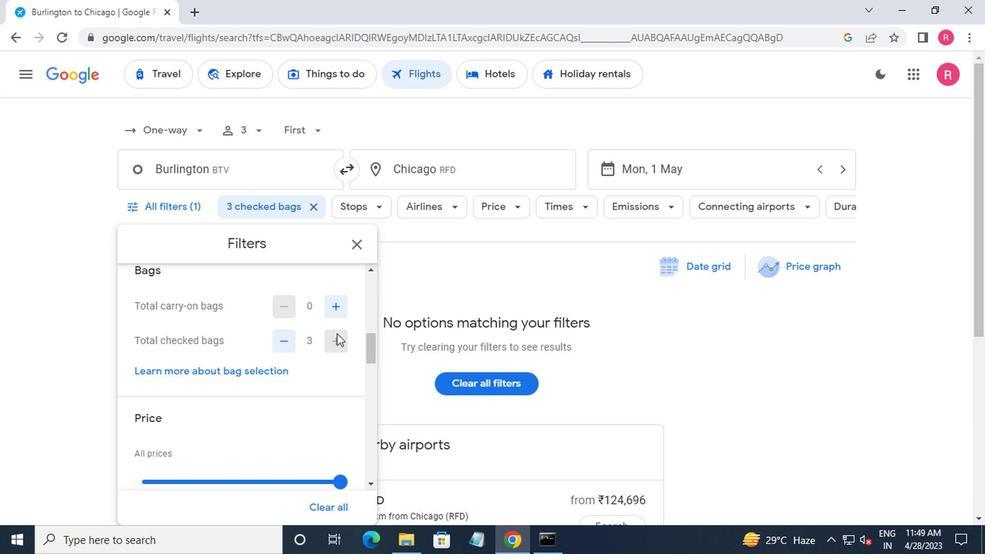 
Action: Mouse scrolled (341, 338) with delta (0, 0)
Screenshot: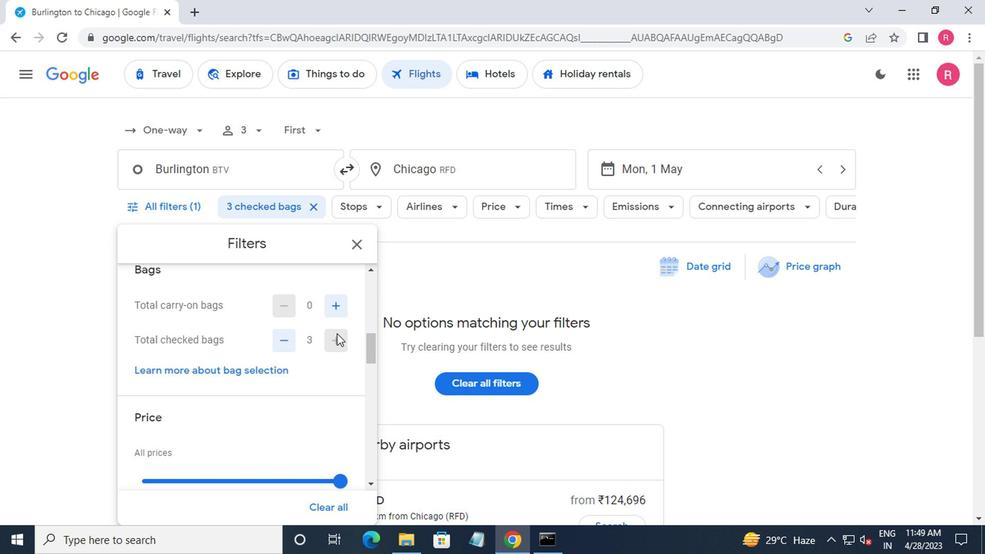 
Action: Mouse moved to (338, 339)
Screenshot: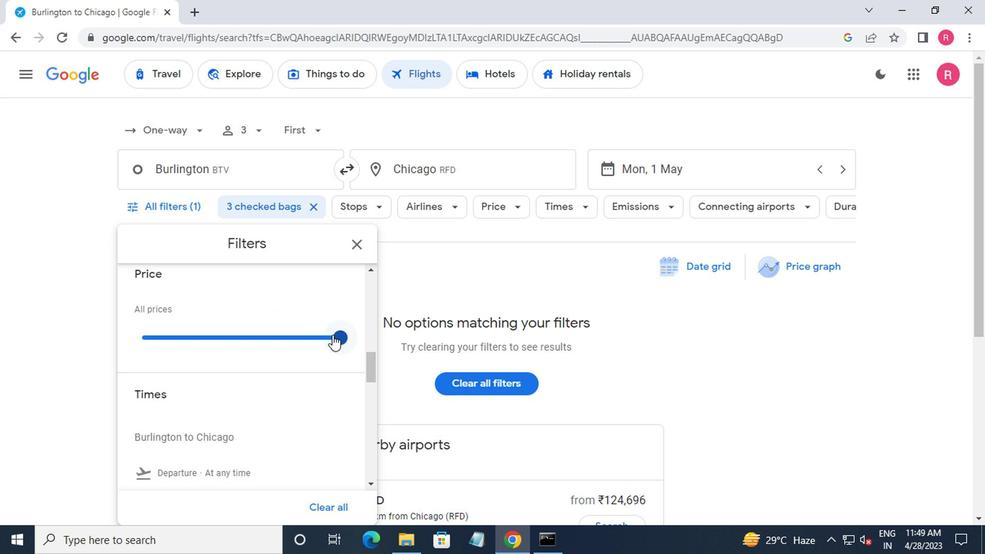 
Action: Mouse pressed left at (338, 339)
Screenshot: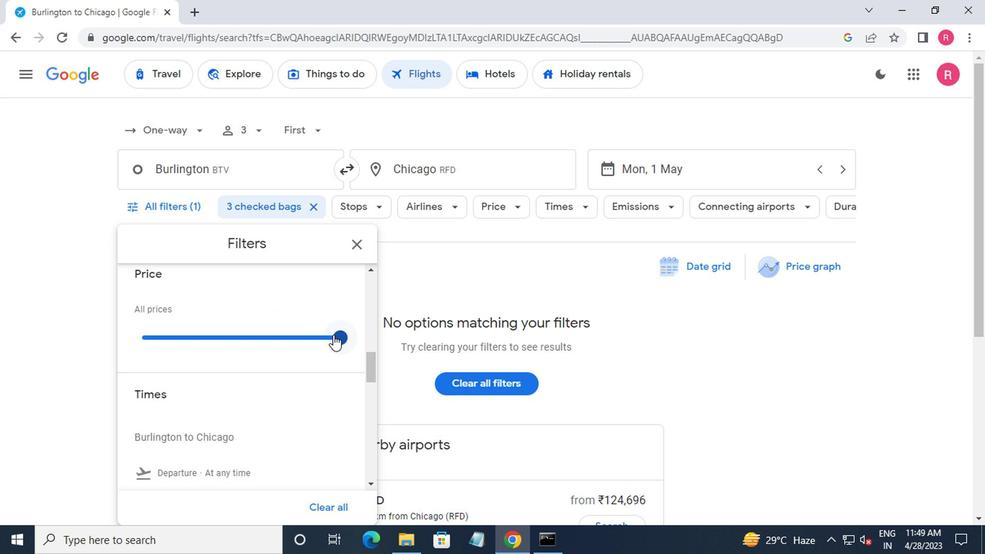 
Action: Mouse moved to (300, 349)
Screenshot: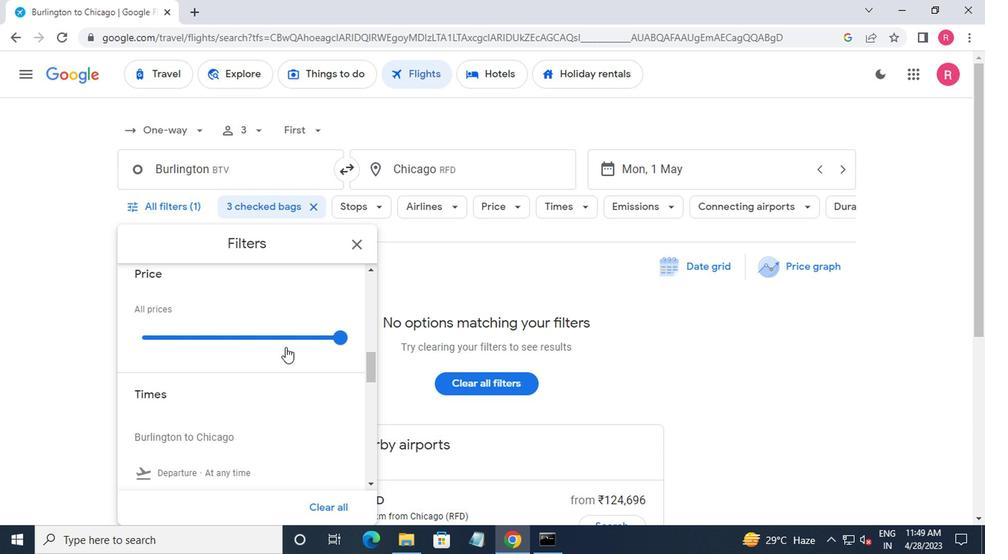 
Action: Mouse scrolled (300, 349) with delta (0, 0)
Screenshot: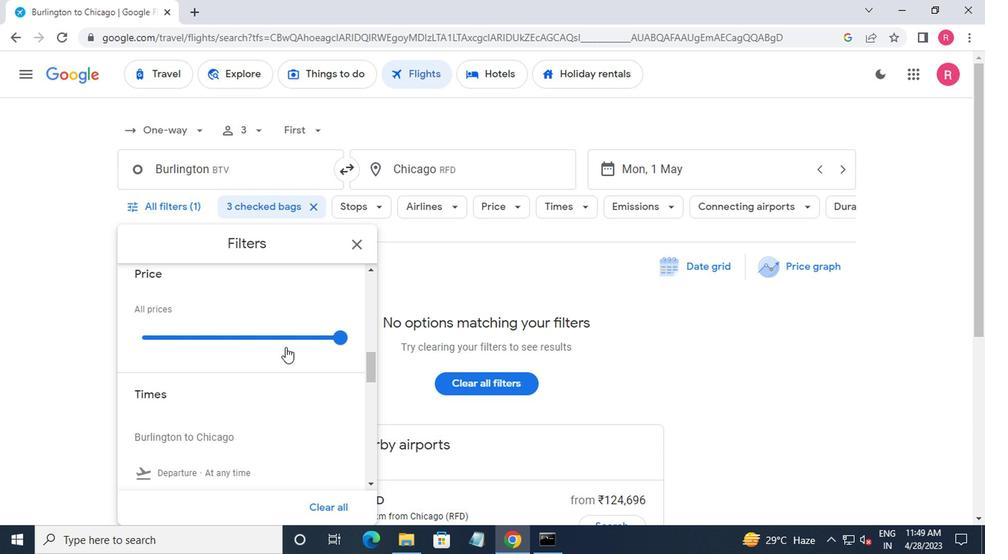 
Action: Mouse moved to (297, 351)
Screenshot: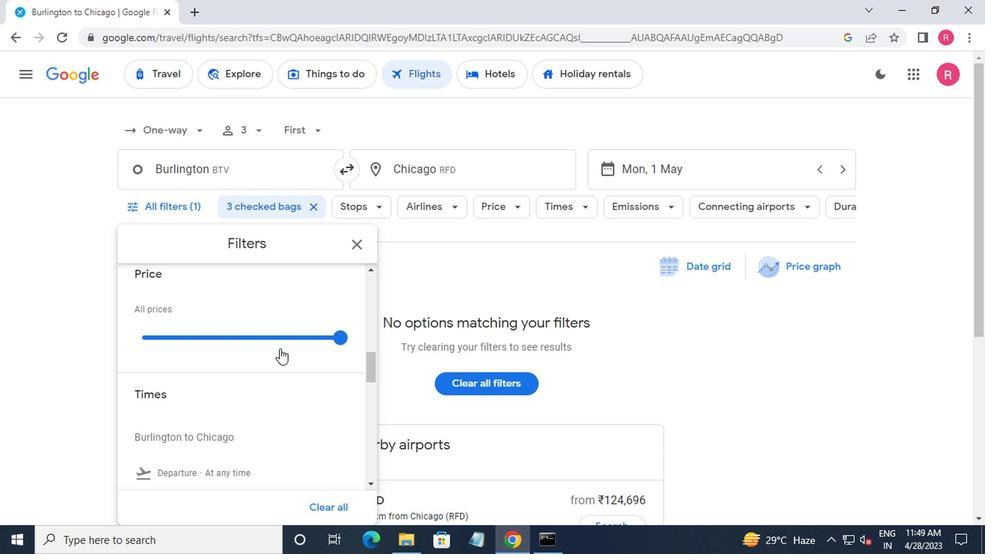 
Action: Mouse scrolled (297, 350) with delta (0, 0)
Screenshot: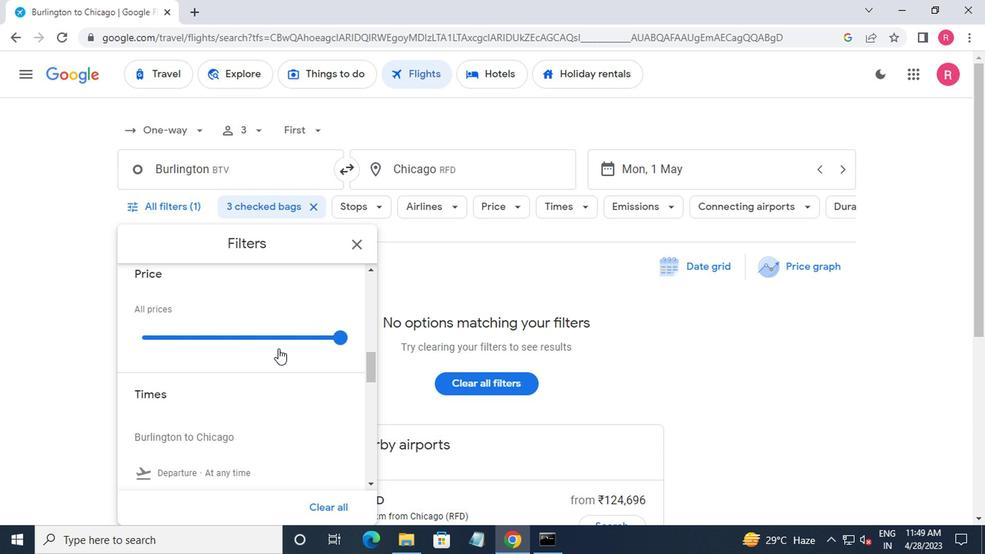 
Action: Mouse moved to (297, 351)
Screenshot: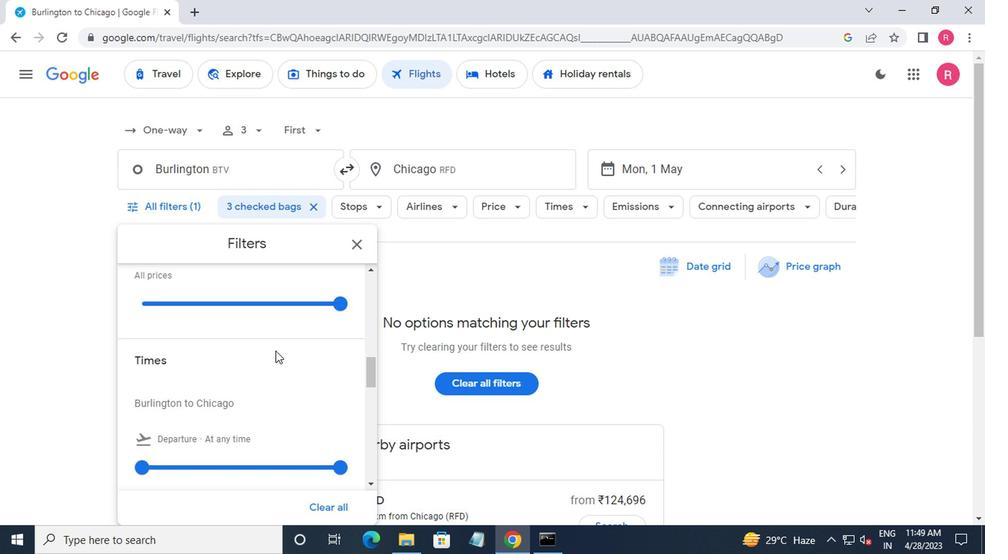 
Action: Mouse scrolled (297, 351) with delta (0, 0)
Screenshot: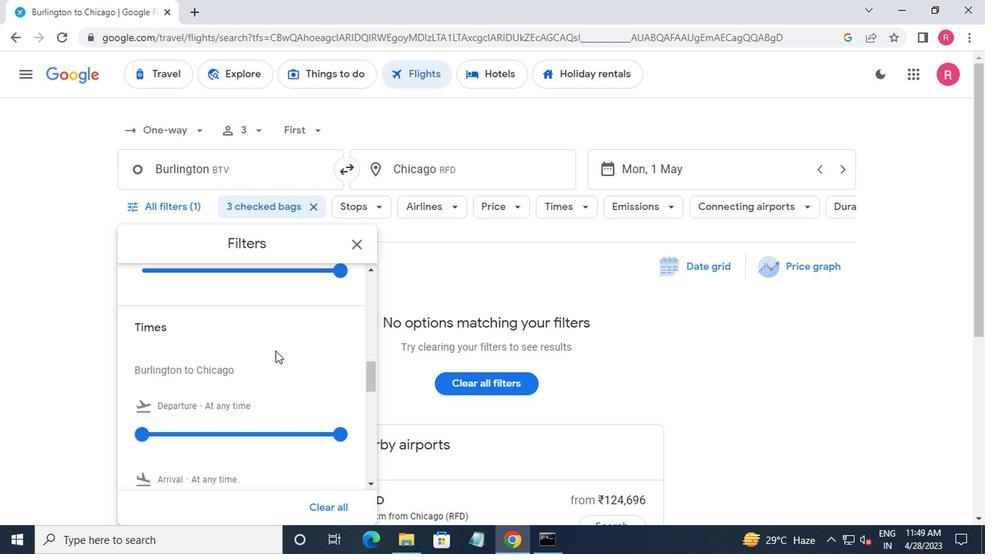 
Action: Mouse moved to (206, 305)
Screenshot: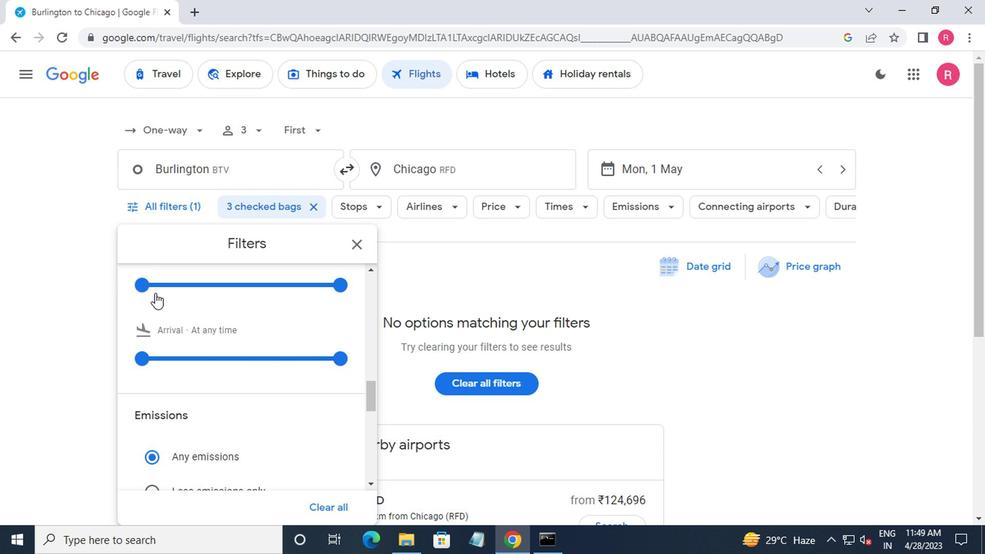 
Action: Mouse pressed left at (206, 305)
Screenshot: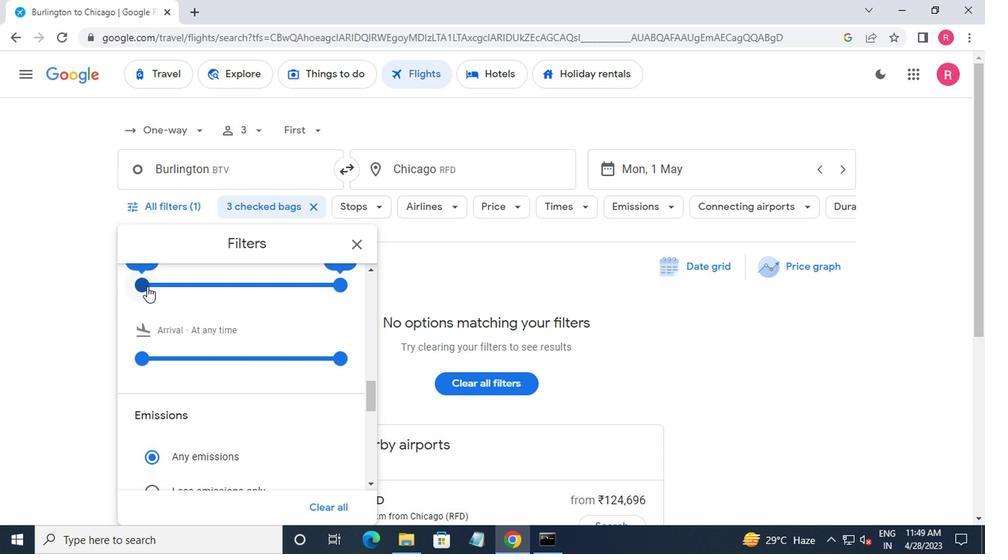 
Action: Mouse moved to (229, 309)
Screenshot: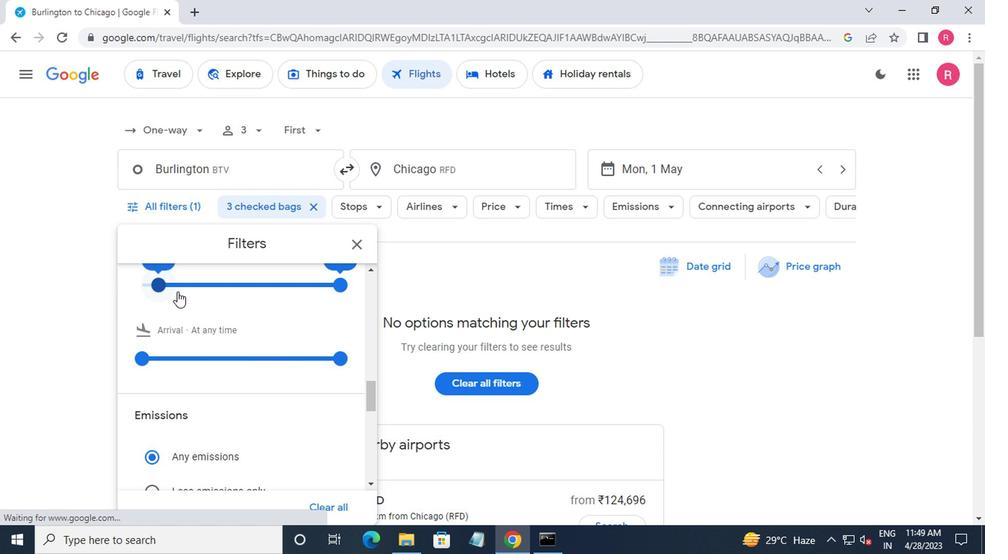
Action: Mouse scrolled (229, 310) with delta (0, 0)
Screenshot: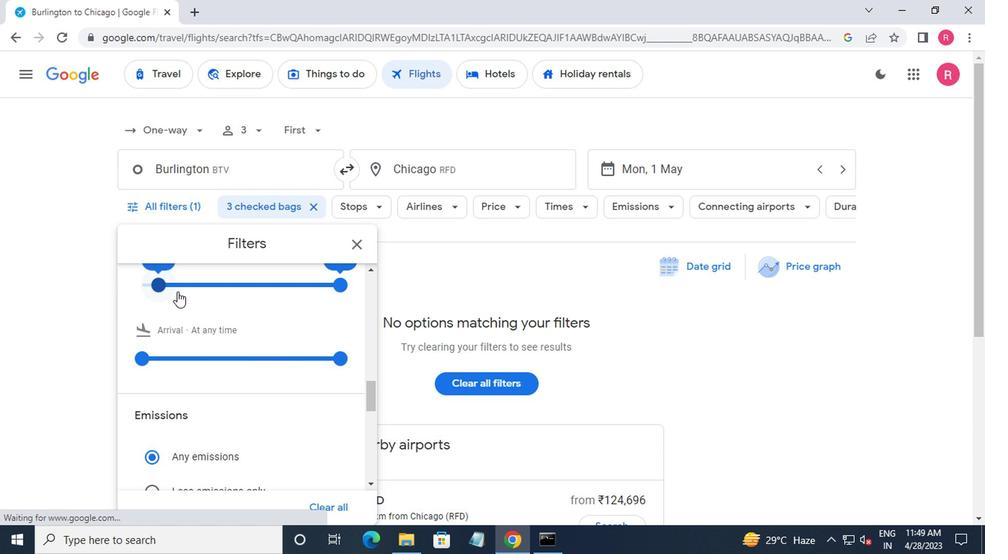 
Action: Mouse scrolled (229, 310) with delta (0, 0)
Screenshot: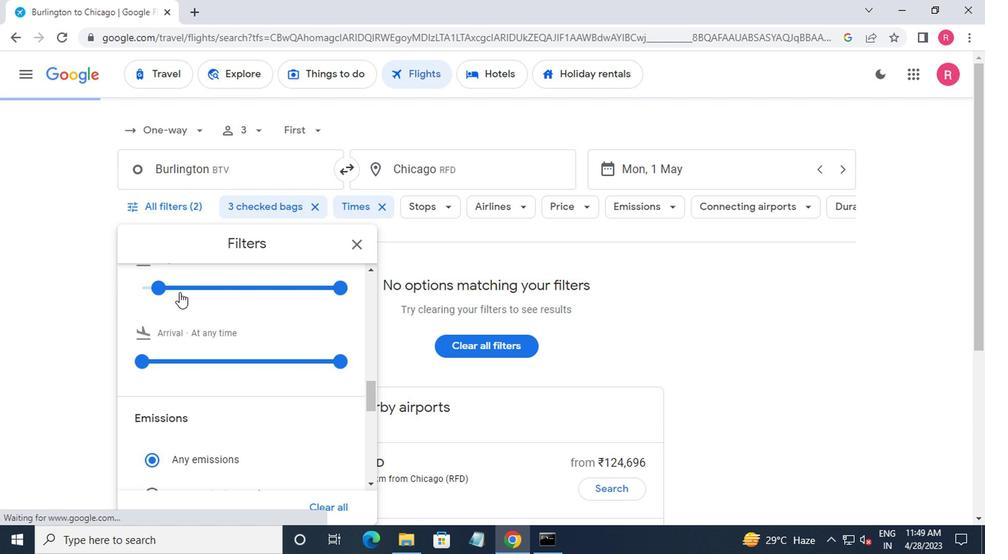 
Action: Mouse moved to (216, 407)
Screenshot: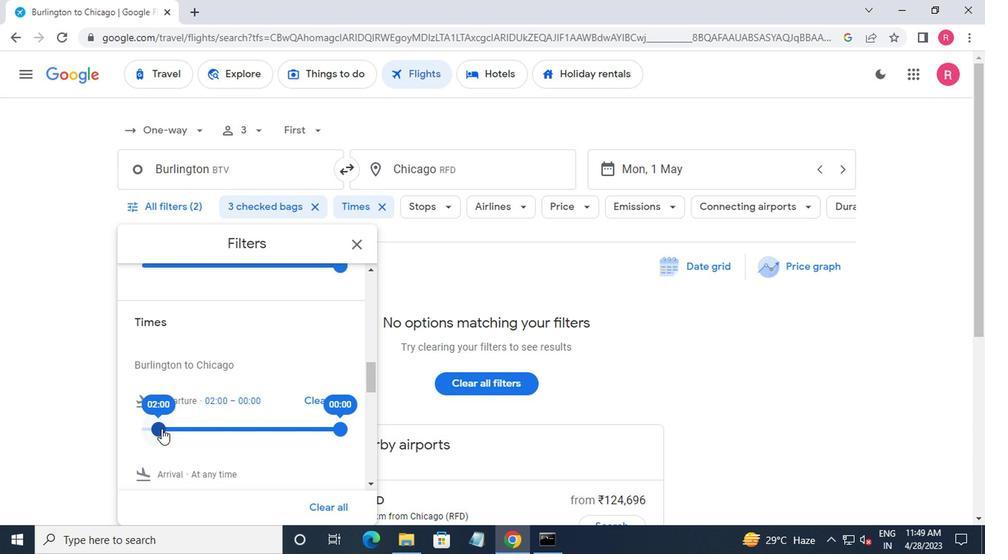 
Action: Mouse pressed left at (216, 407)
Screenshot: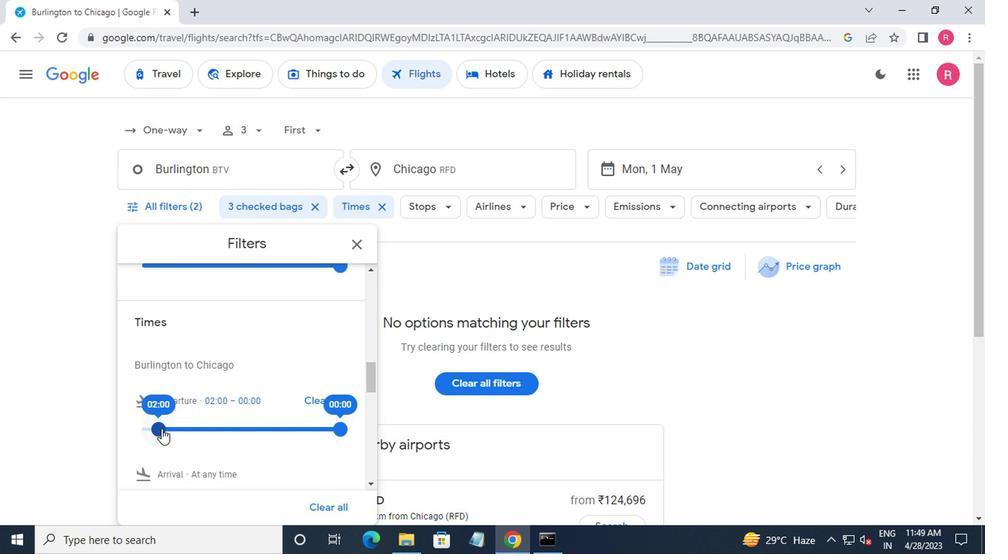 
Action: Mouse moved to (339, 407)
Screenshot: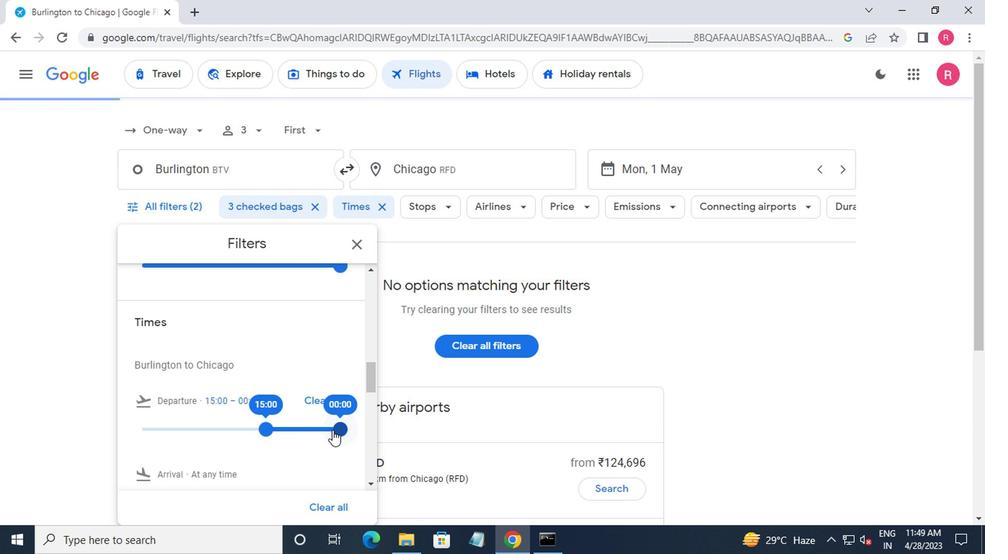 
Action: Mouse pressed left at (339, 407)
Screenshot: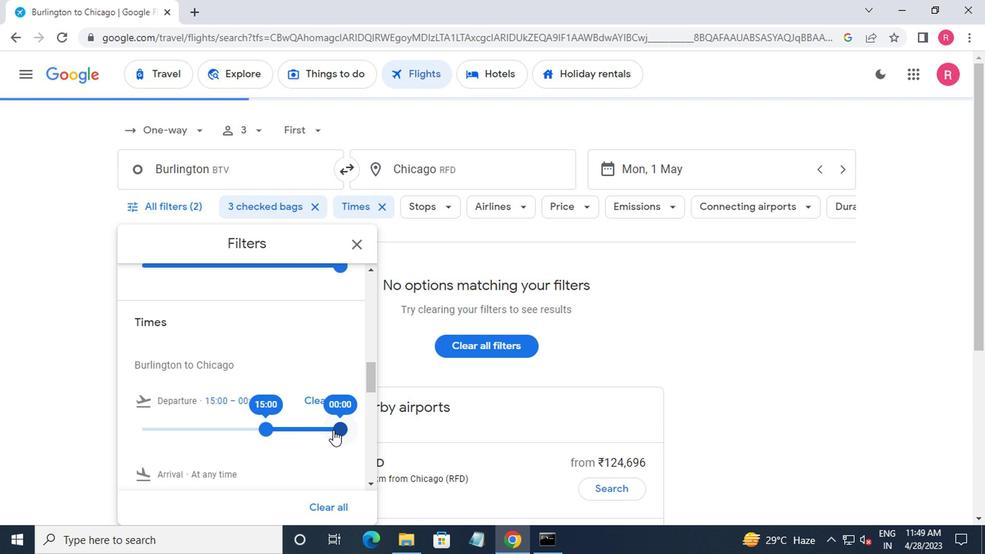 
Action: Mouse moved to (351, 276)
Screenshot: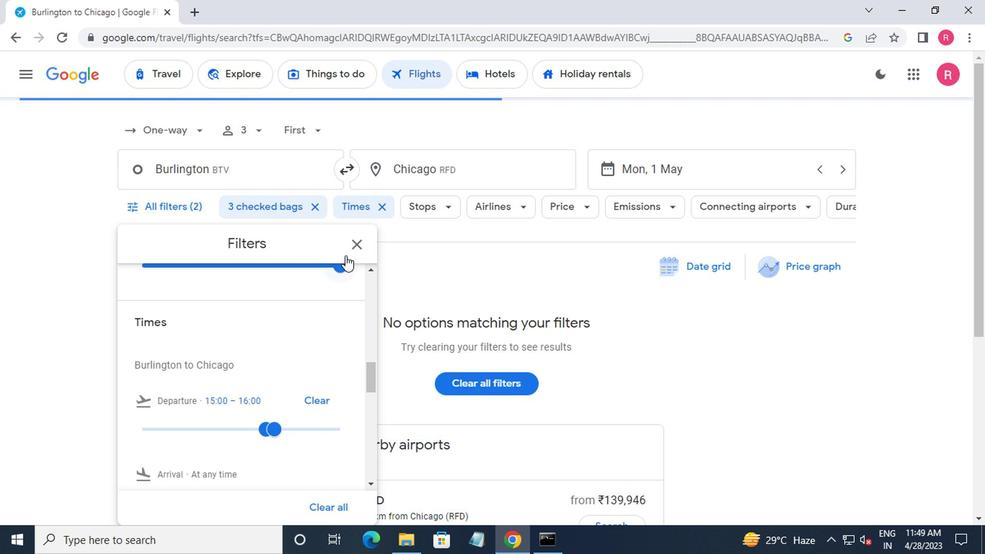 
Action: Mouse pressed left at (351, 276)
Screenshot: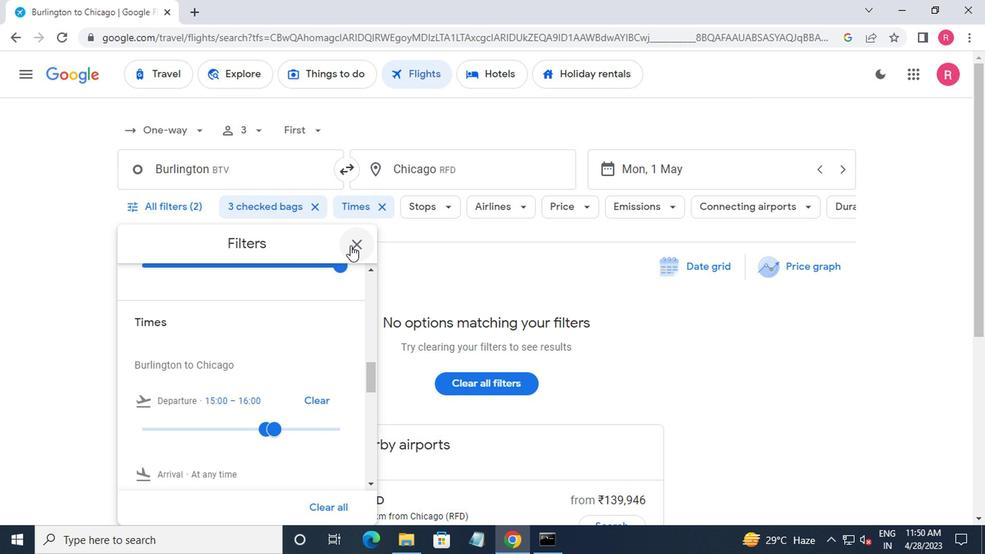 
Action: Mouse moved to (351, 276)
Screenshot: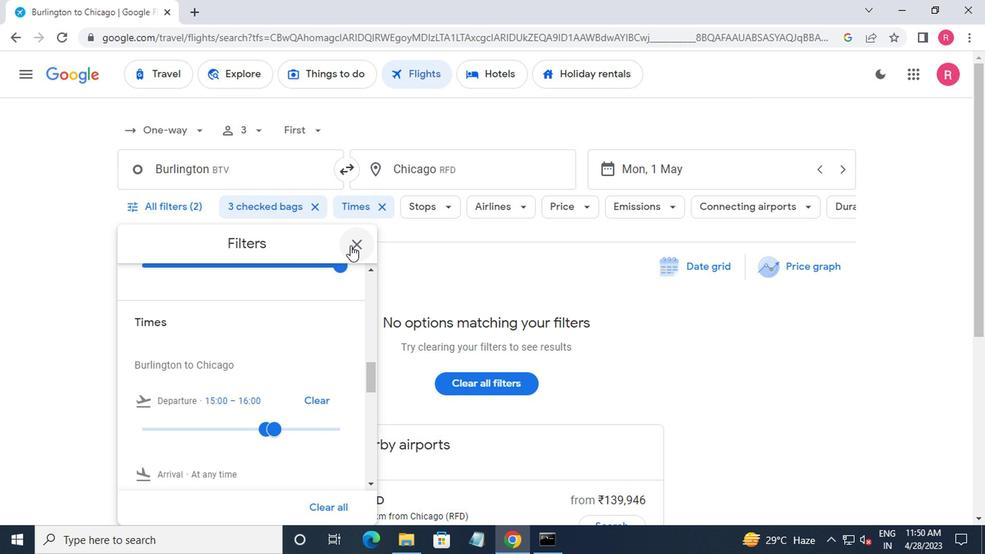 
